Task: Search one way flight ticket for 4 adults, 1 infant in seat and 1 infant on lap in premium economy from San Luis Obispo: San Luis Obispo County Regional Airport (mcchesney Field) to Sheridan: Sheridan County Airport on 8-6-2023. Choice of flights is Frontier. Number of bags: 3 checked bags. Price is upto 107000. Outbound departure time preference is 8:45.
Action: Mouse moved to (293, 378)
Screenshot: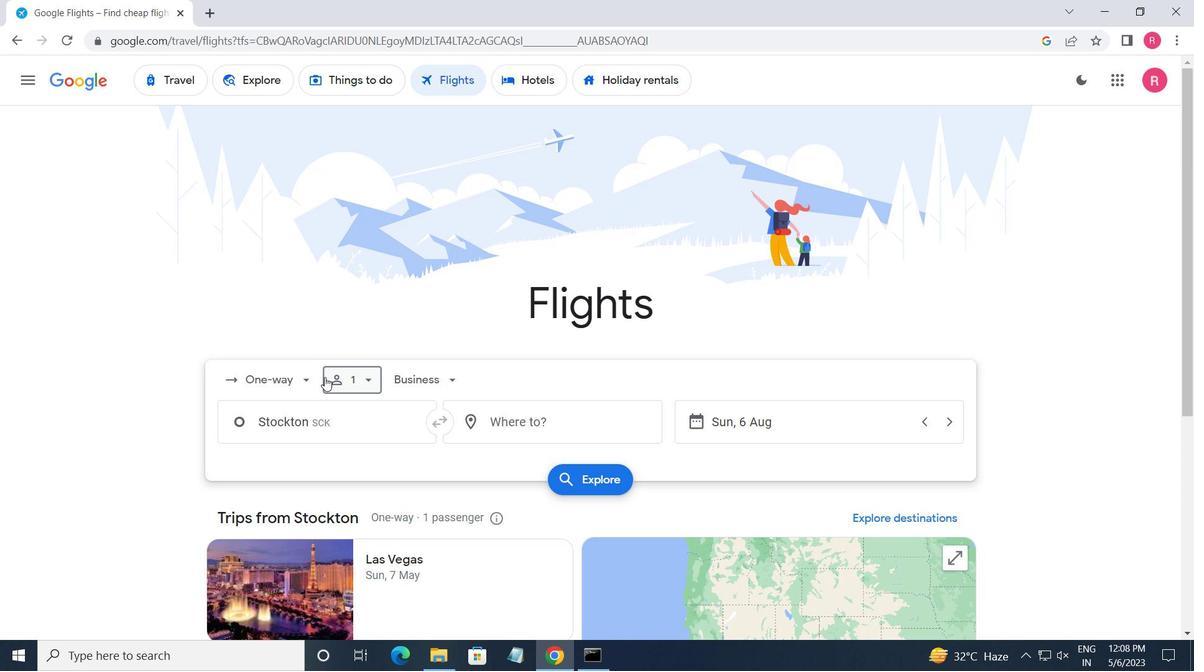 
Action: Mouse pressed left at (293, 378)
Screenshot: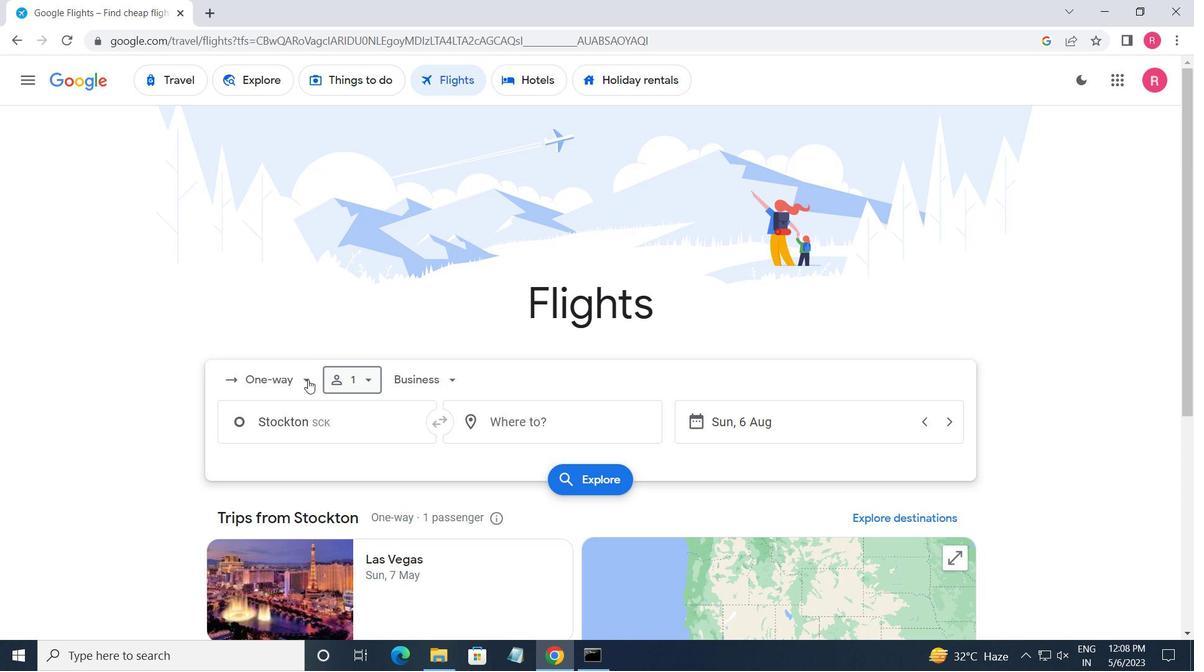 
Action: Mouse moved to (290, 449)
Screenshot: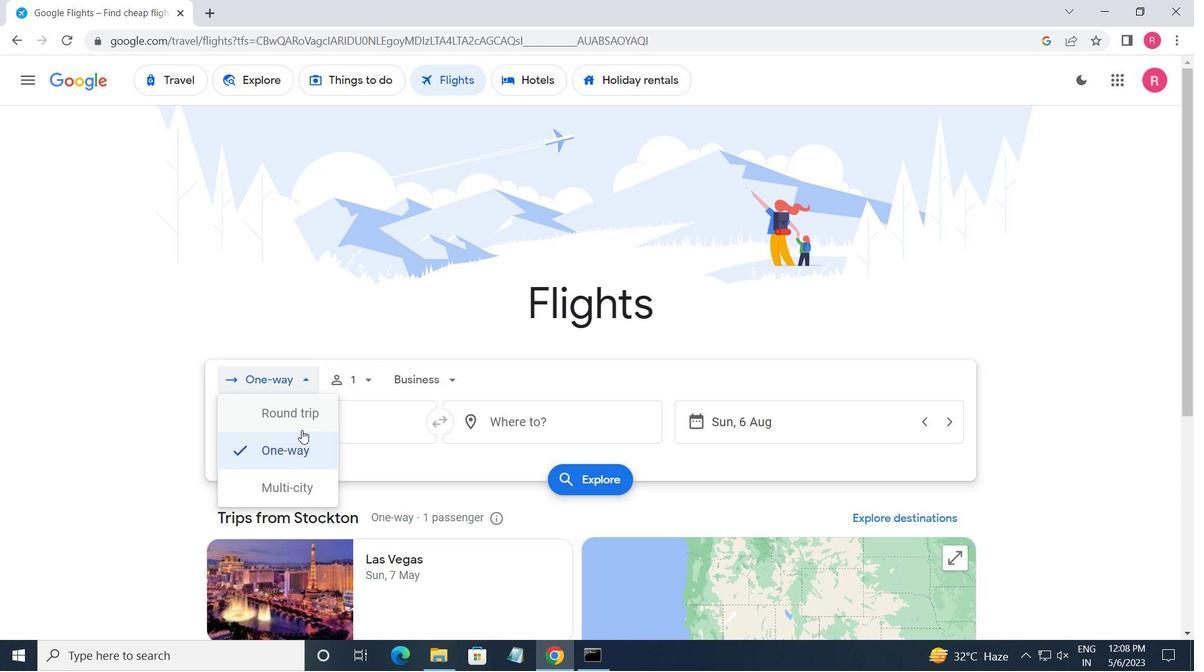 
Action: Mouse pressed left at (290, 449)
Screenshot: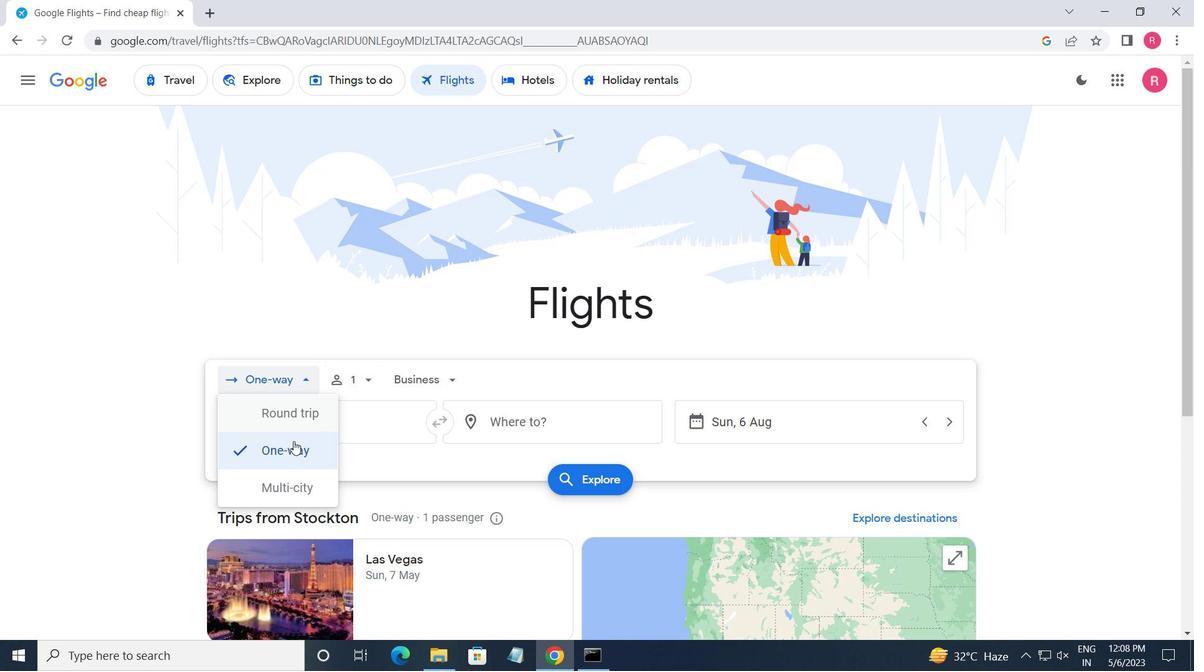 
Action: Mouse moved to (352, 368)
Screenshot: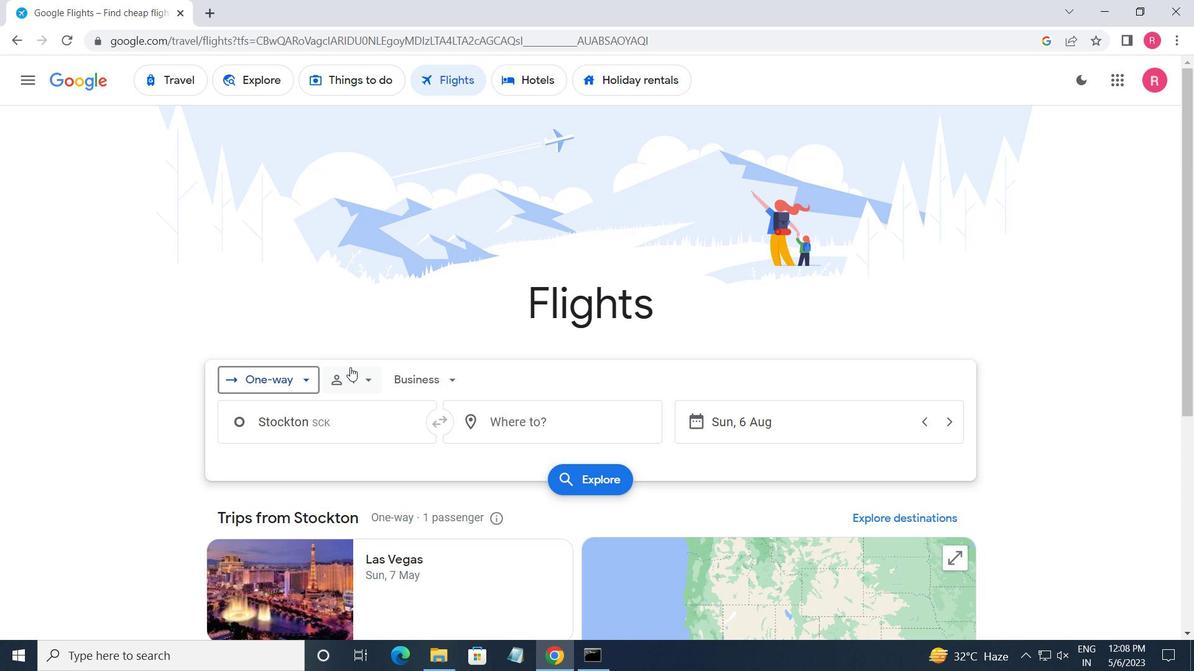 
Action: Mouse pressed left at (352, 368)
Screenshot: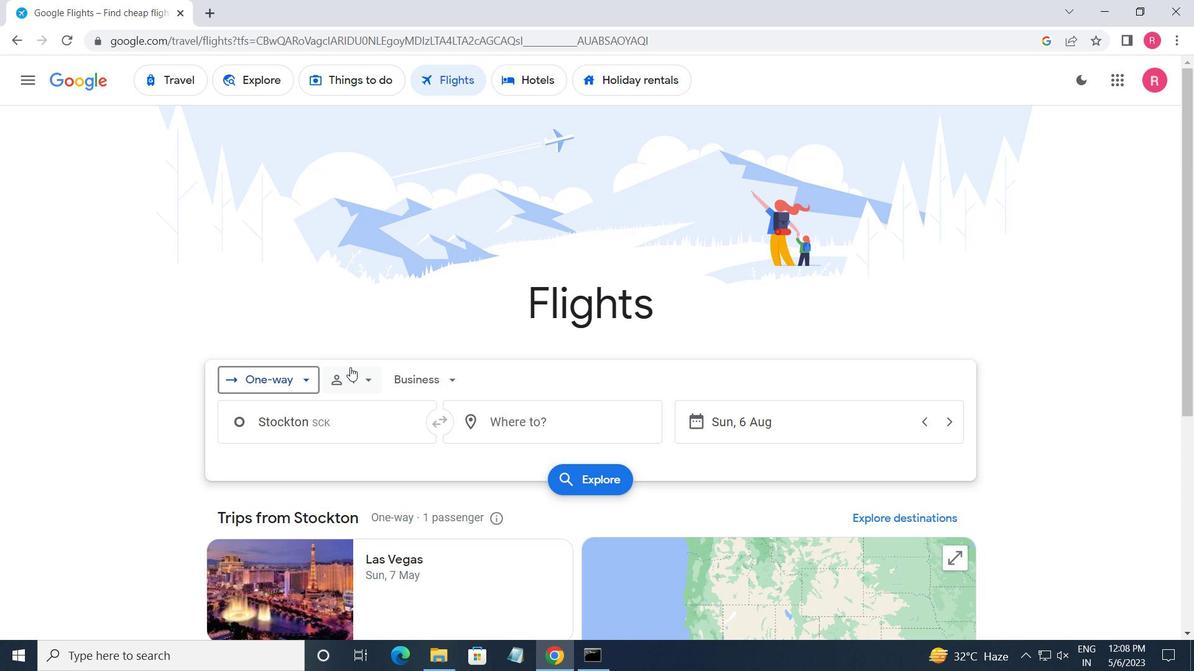 
Action: Mouse moved to (482, 421)
Screenshot: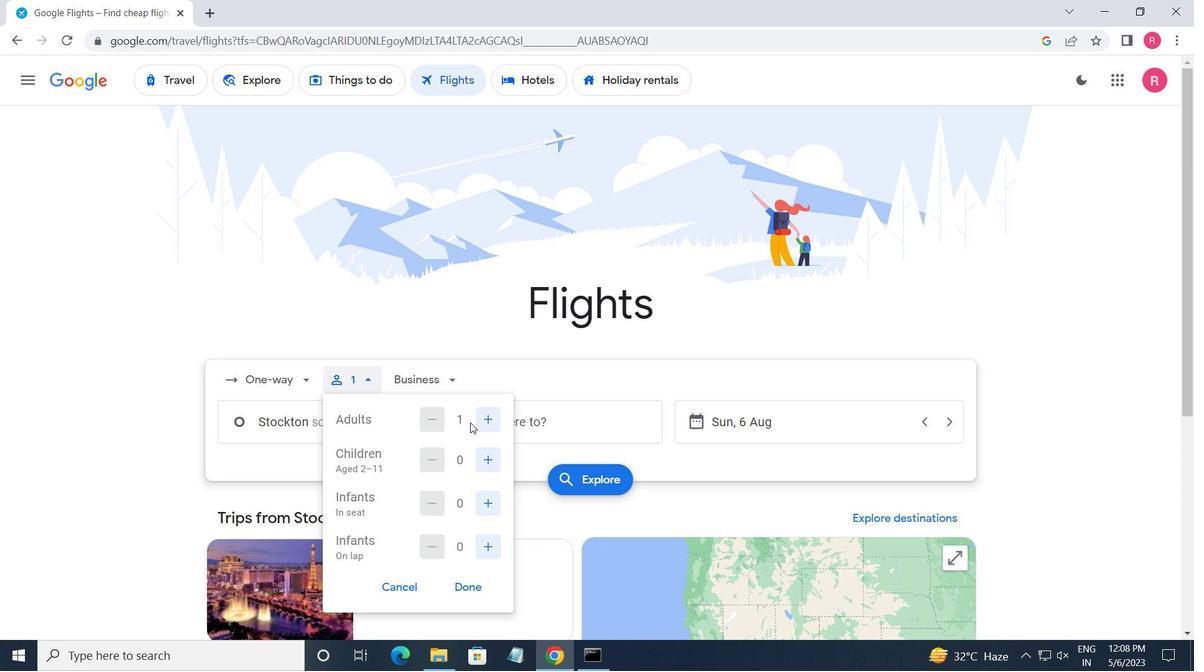 
Action: Mouse pressed left at (482, 421)
Screenshot: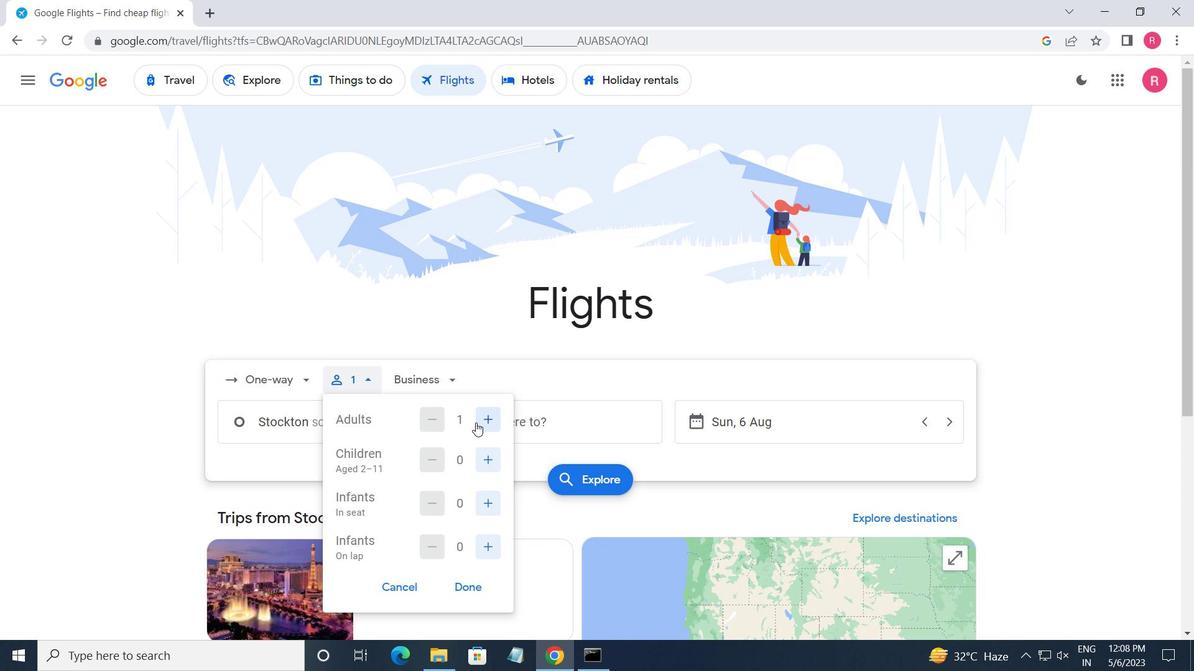 
Action: Mouse pressed left at (482, 421)
Screenshot: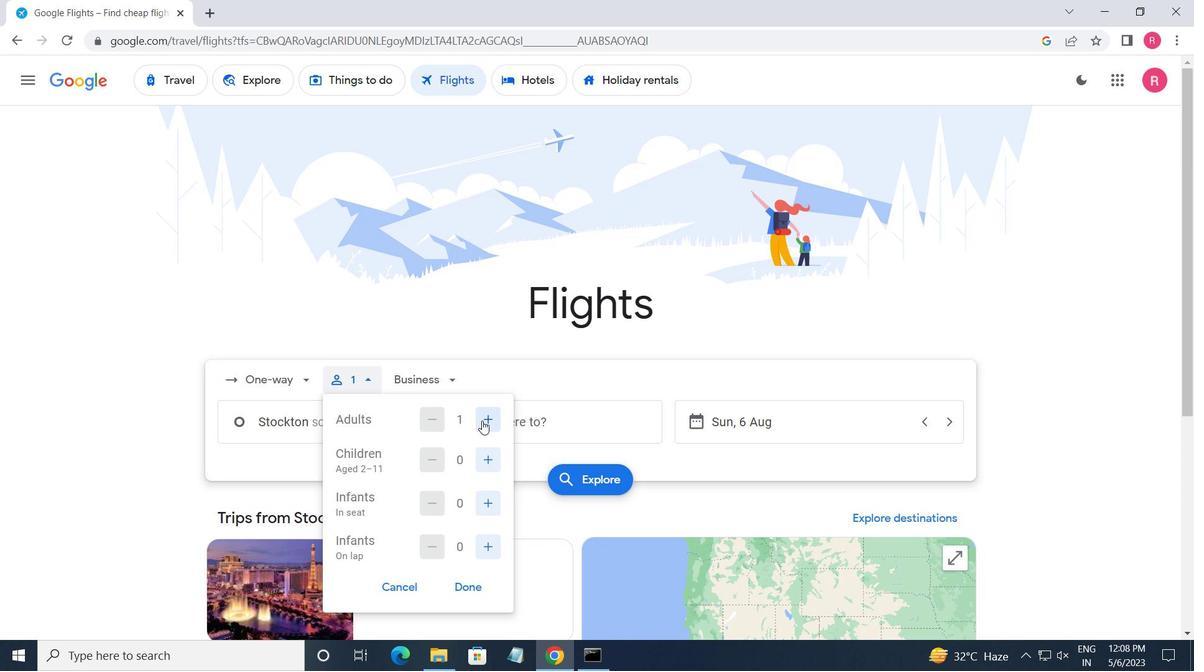 
Action: Mouse pressed left at (482, 421)
Screenshot: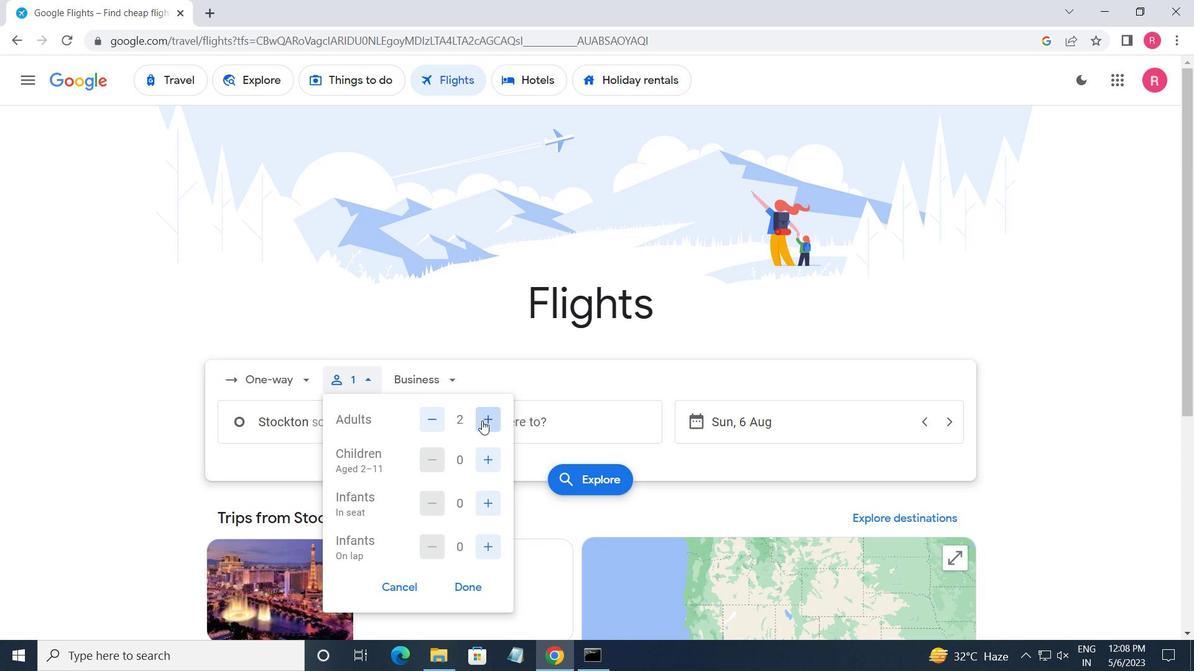 
Action: Mouse moved to (484, 470)
Screenshot: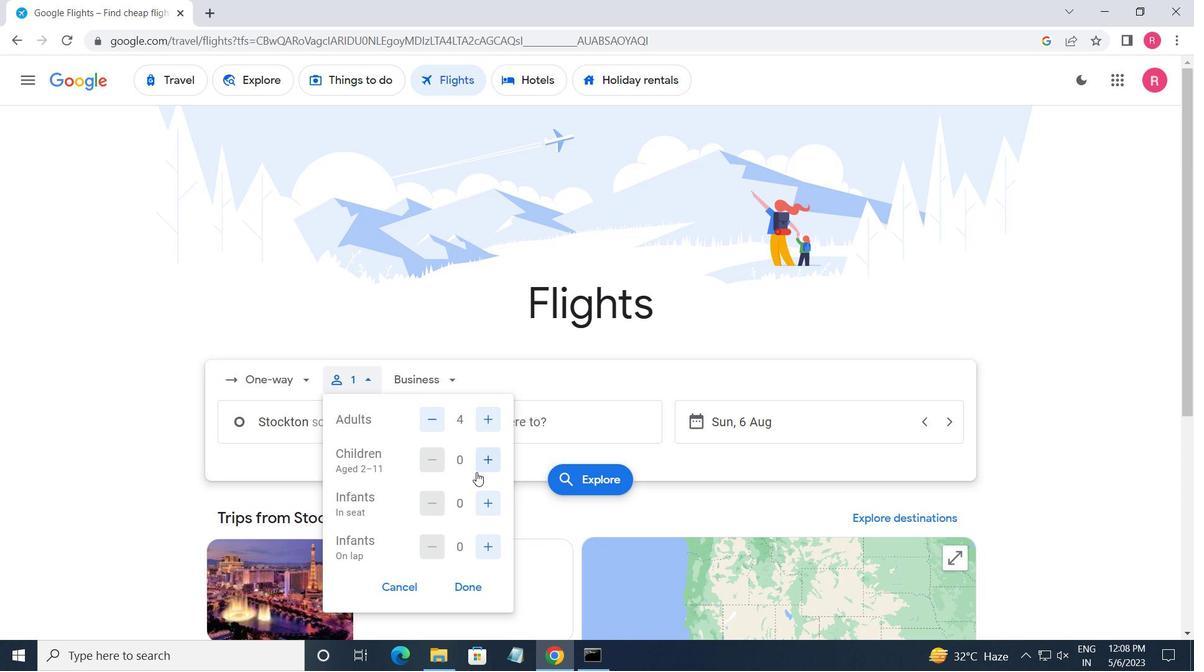 
Action: Mouse pressed left at (484, 470)
Screenshot: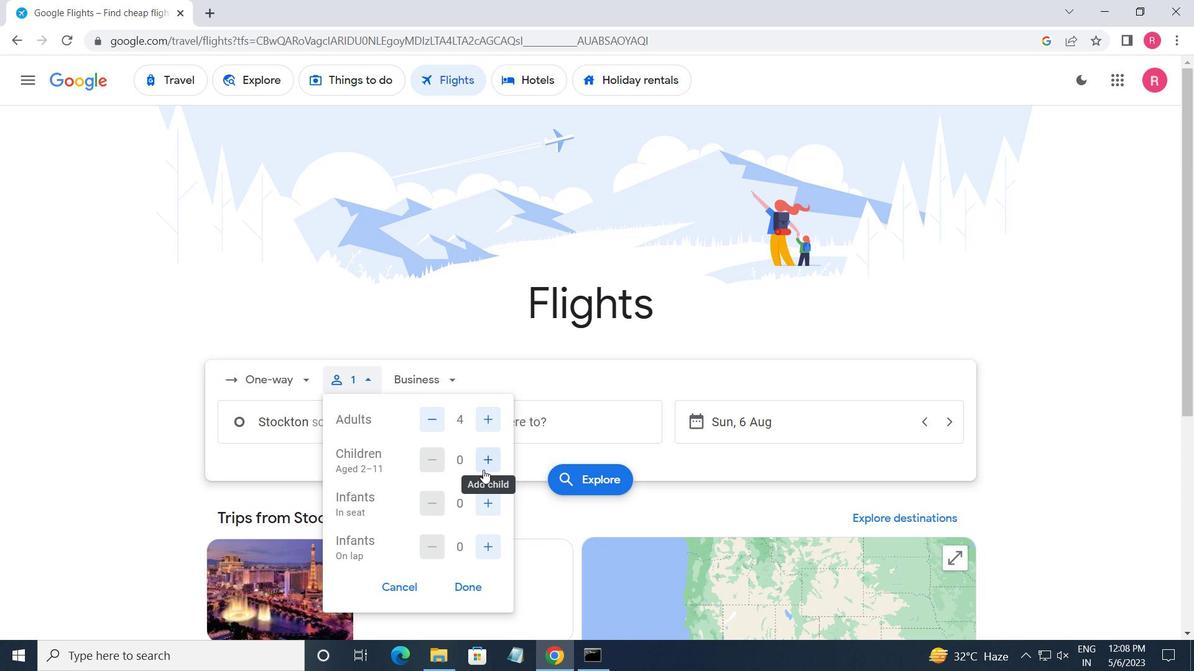 
Action: Mouse moved to (481, 508)
Screenshot: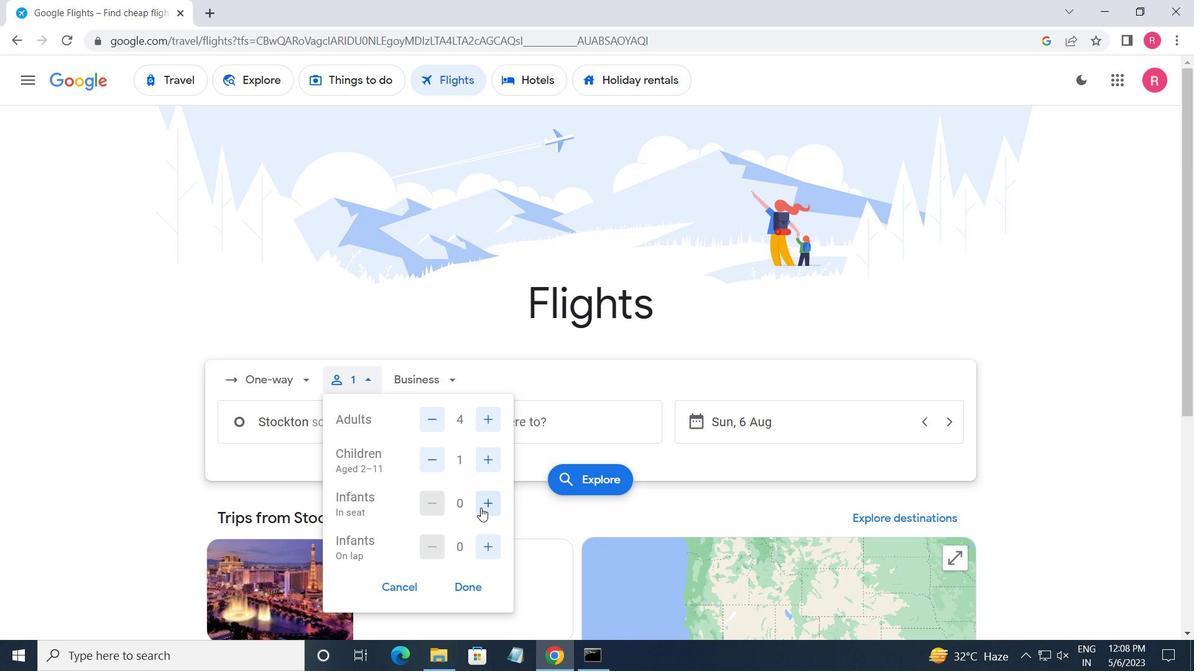 
Action: Mouse pressed left at (481, 508)
Screenshot: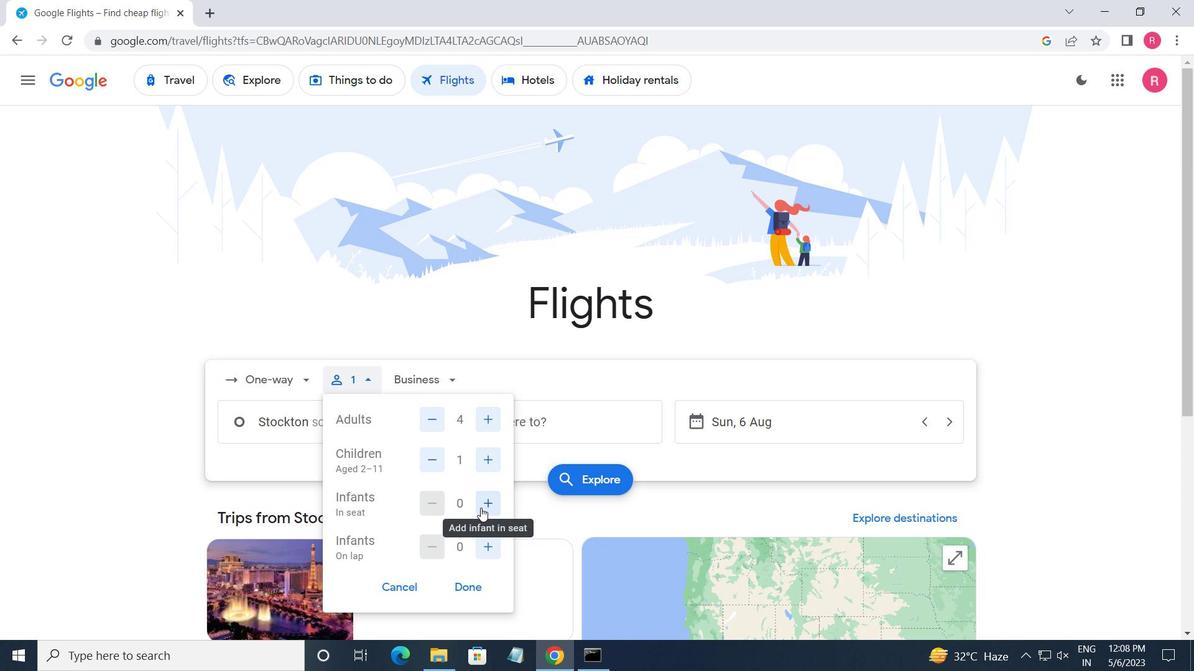 
Action: Mouse moved to (469, 588)
Screenshot: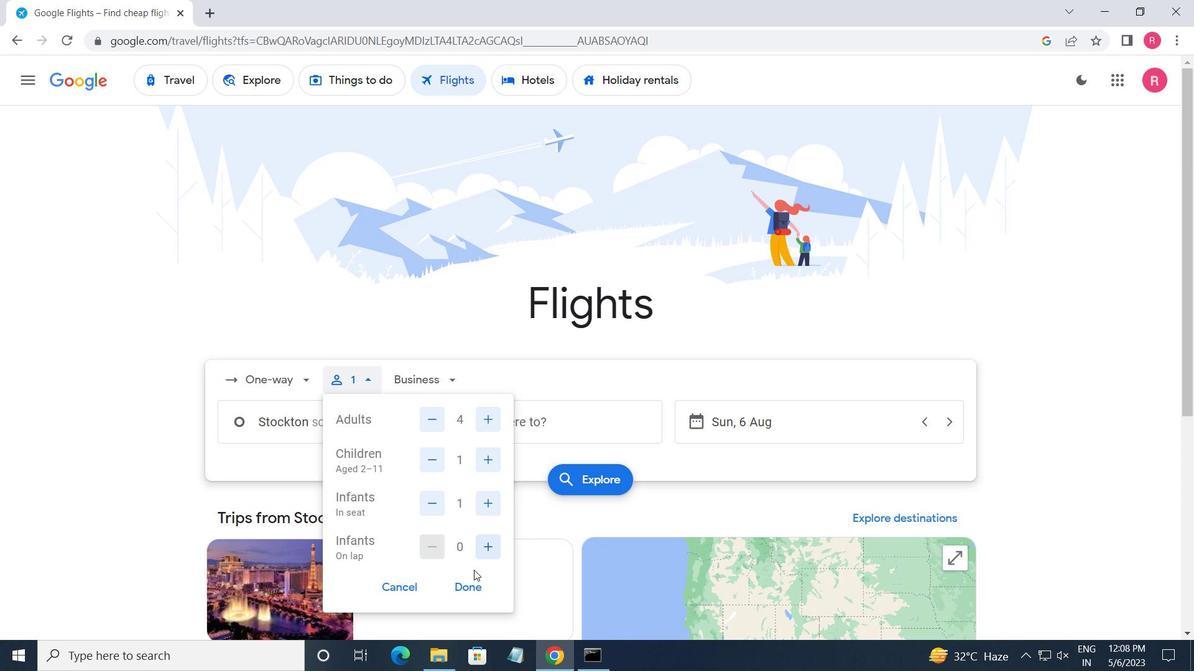 
Action: Mouse pressed left at (469, 588)
Screenshot: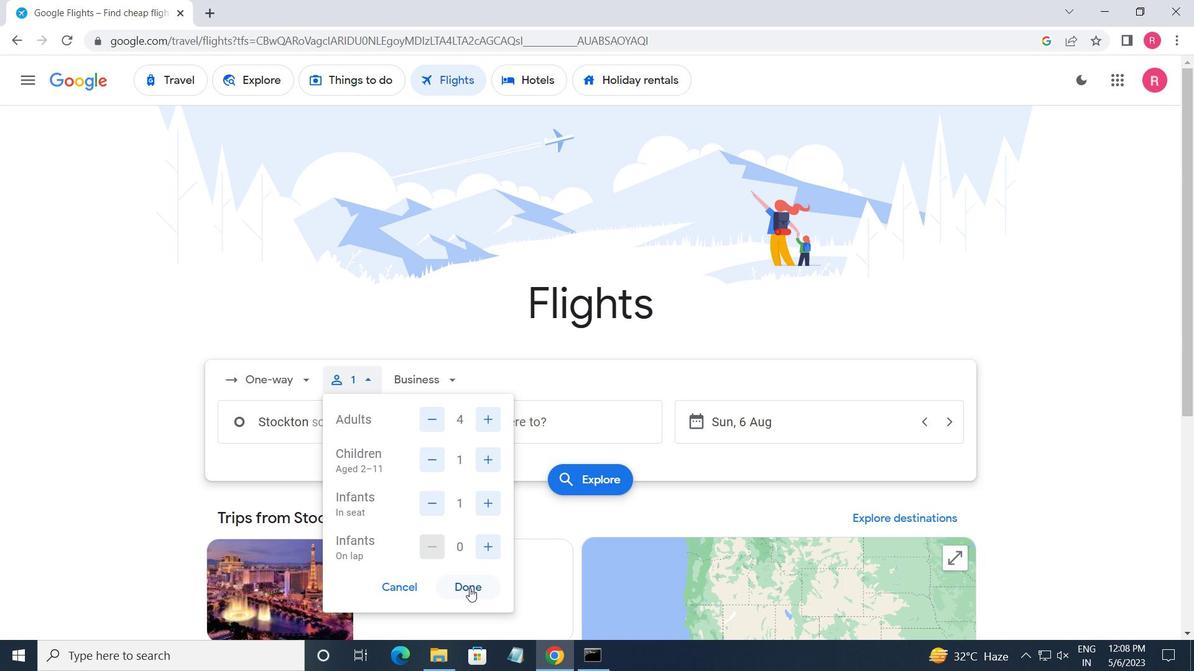 
Action: Mouse moved to (418, 375)
Screenshot: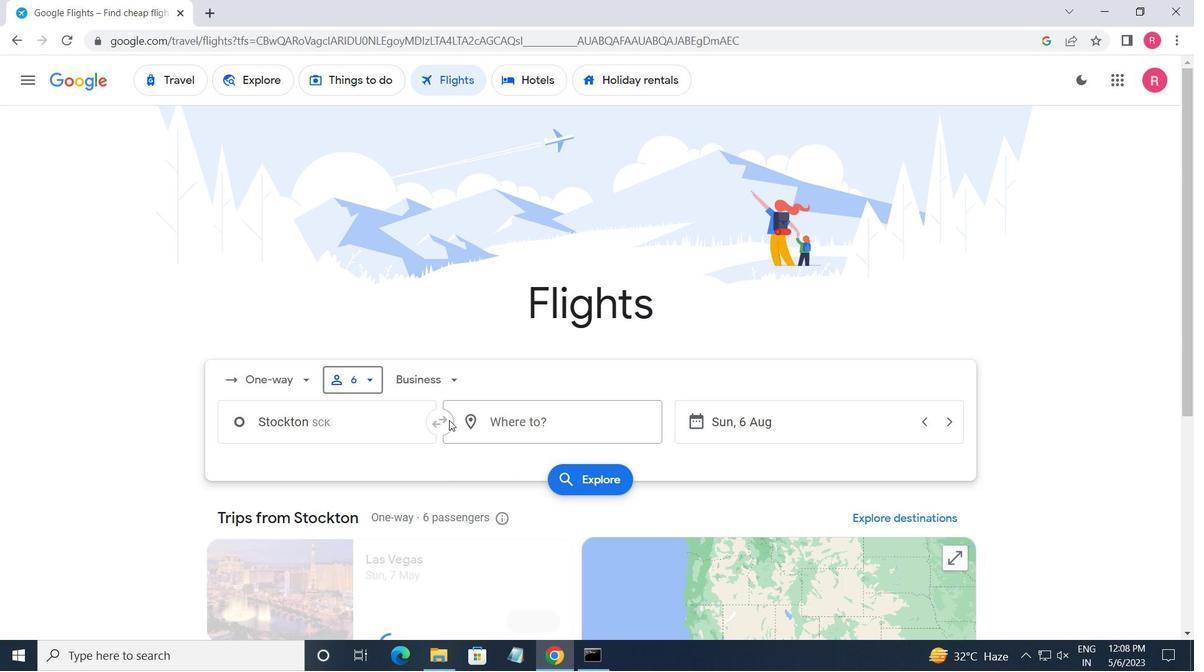 
Action: Mouse pressed left at (418, 375)
Screenshot: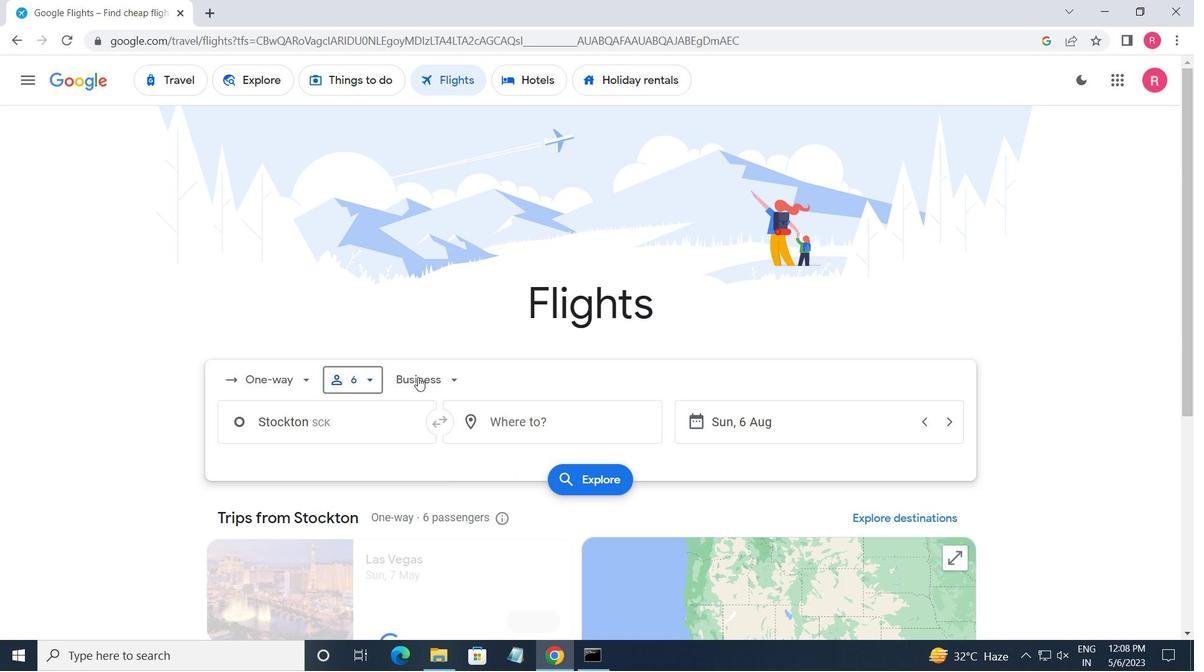 
Action: Mouse moved to (459, 460)
Screenshot: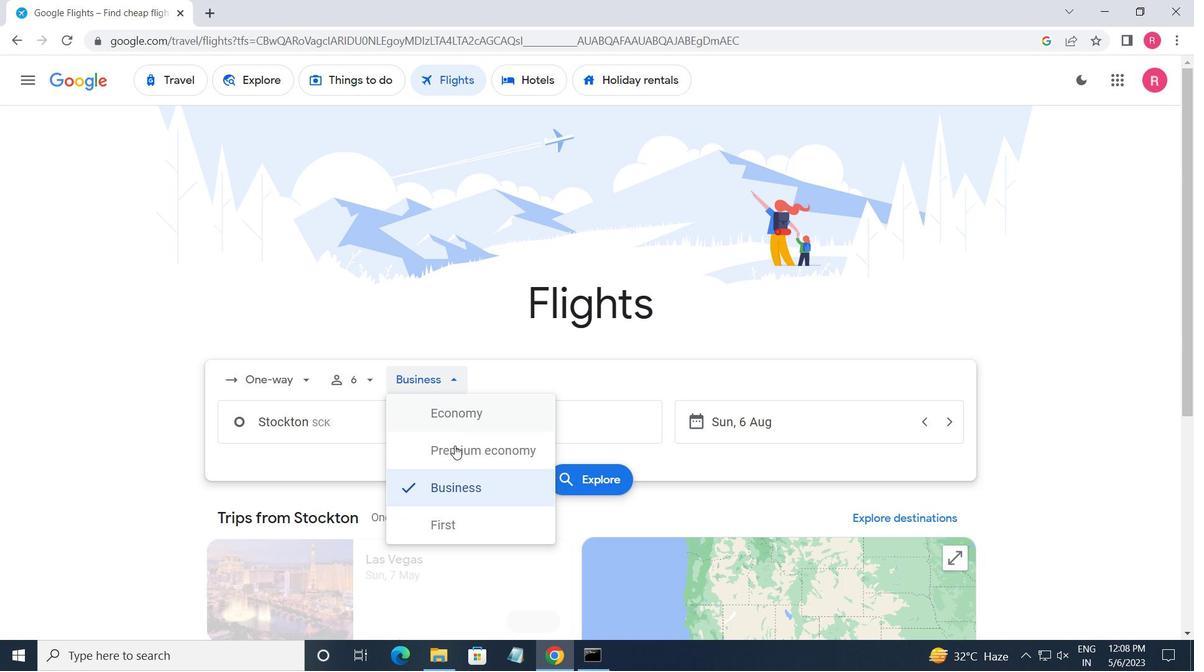 
Action: Mouse pressed left at (459, 460)
Screenshot: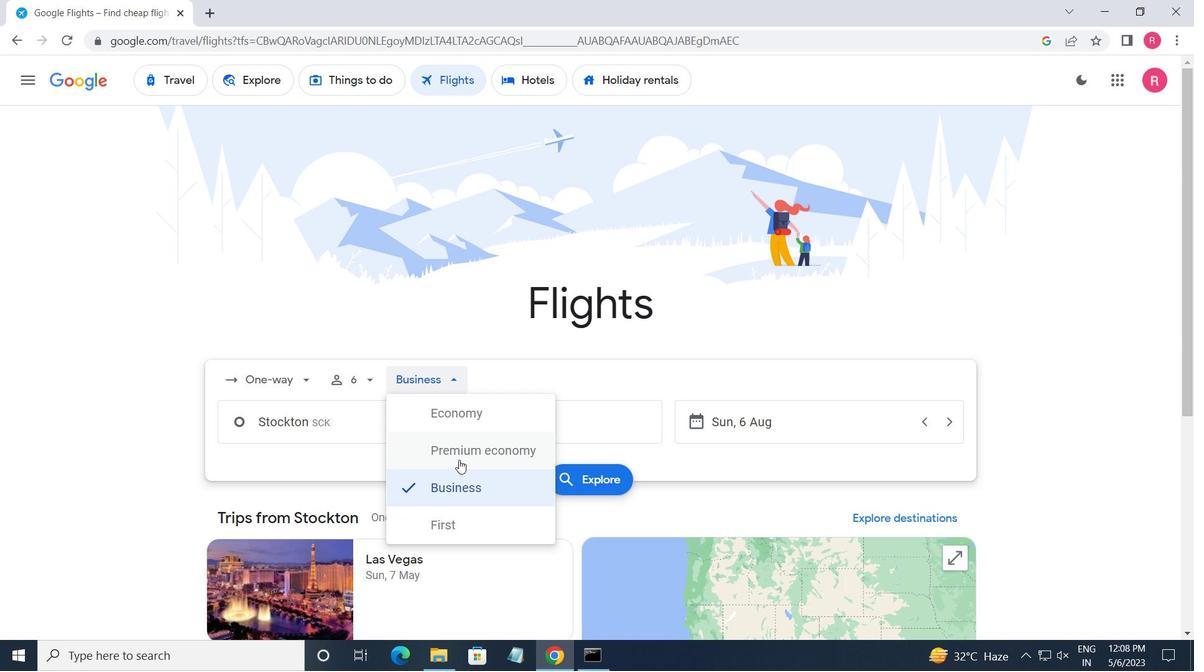 
Action: Mouse moved to (350, 421)
Screenshot: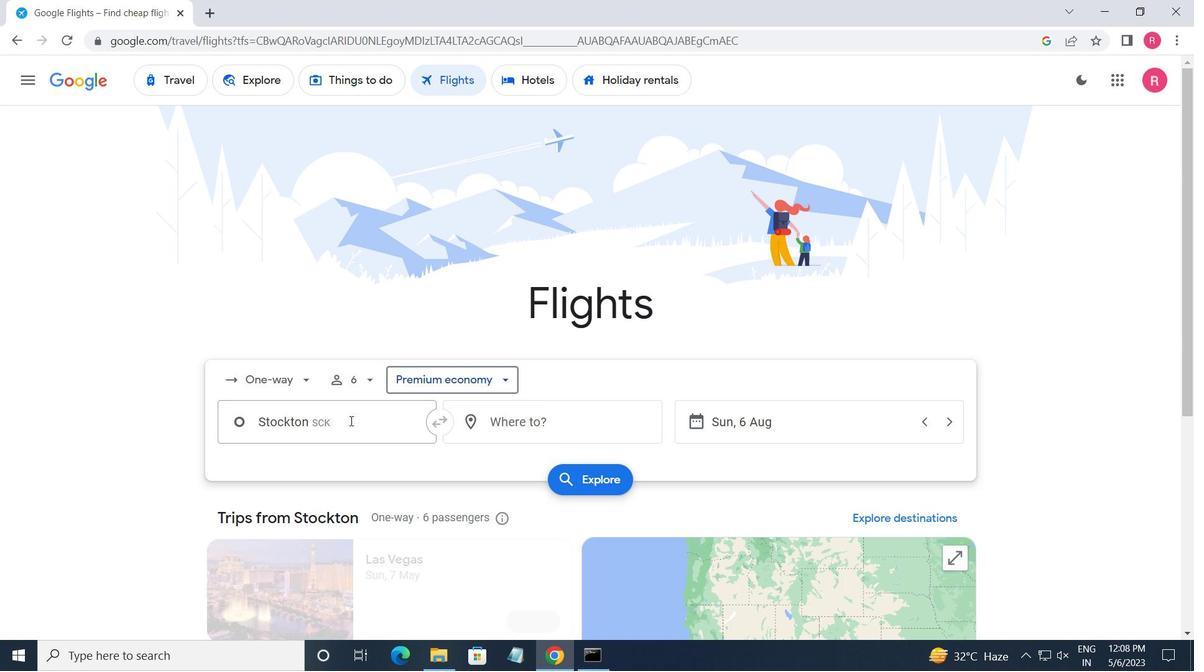
Action: Mouse pressed left at (350, 421)
Screenshot: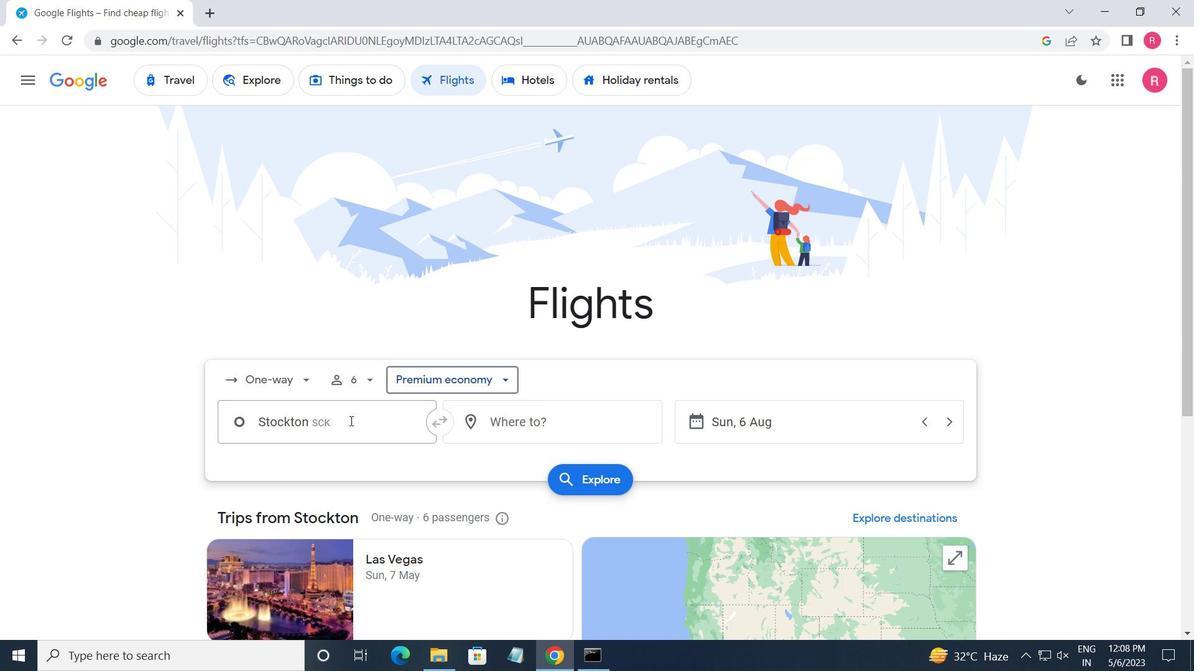 
Action: Key pressed <Key.shift>SAN<Key.space><Key.backspace><Key.backspace><Key.backspace><Key.backspace><Key.backspace><Key.caps_lock><Key.shift>SAN<Key.space><Key.shift_r>LUIS
Screenshot: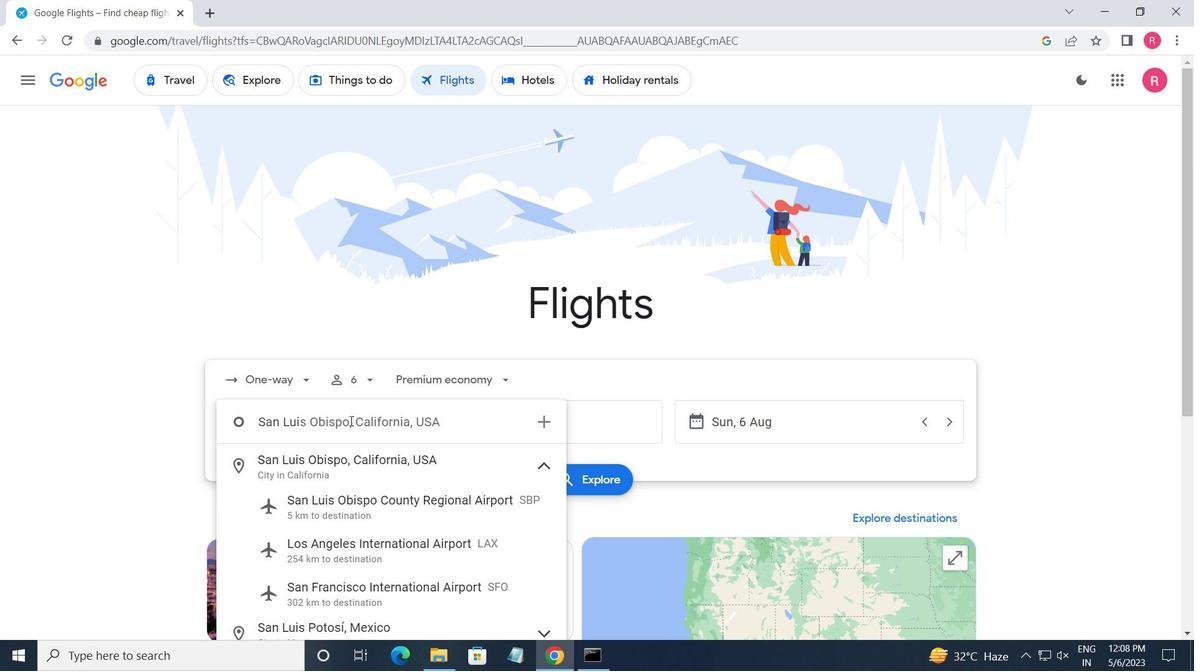 
Action: Mouse moved to (392, 500)
Screenshot: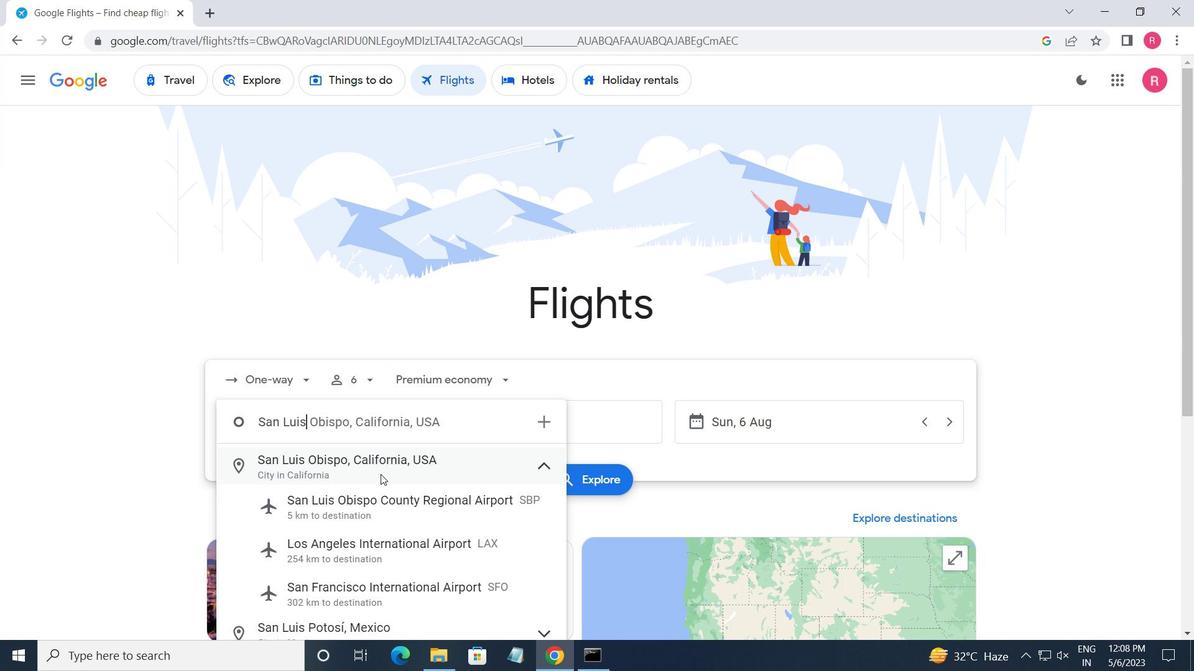 
Action: Mouse pressed left at (392, 500)
Screenshot: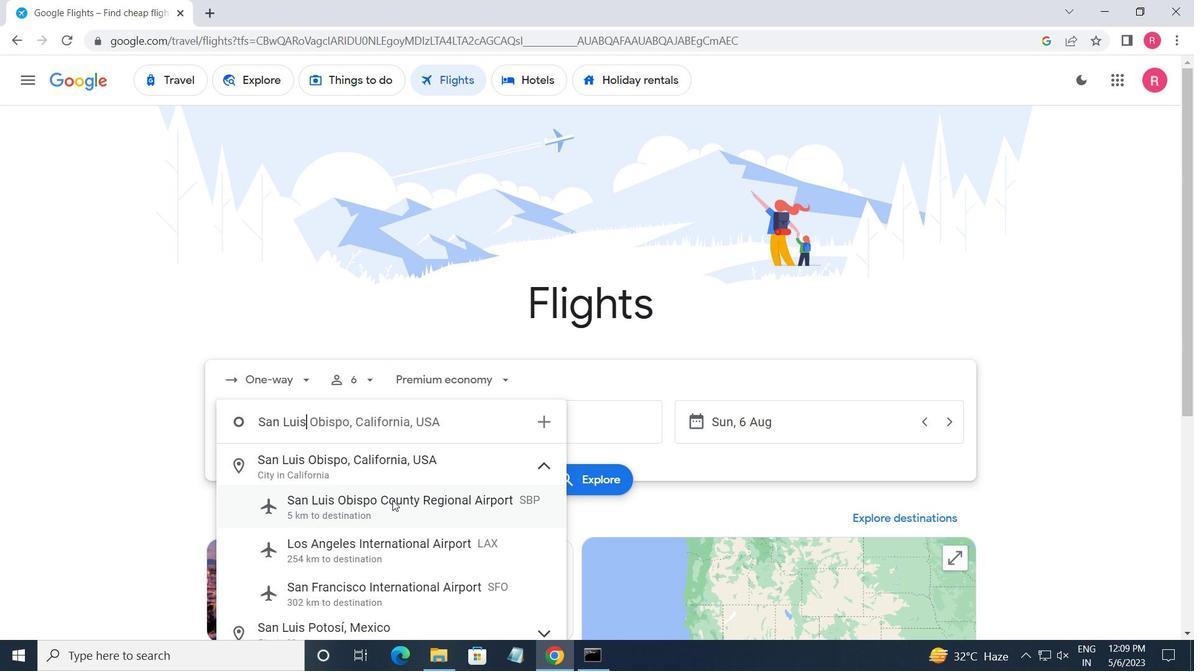 
Action: Mouse moved to (551, 428)
Screenshot: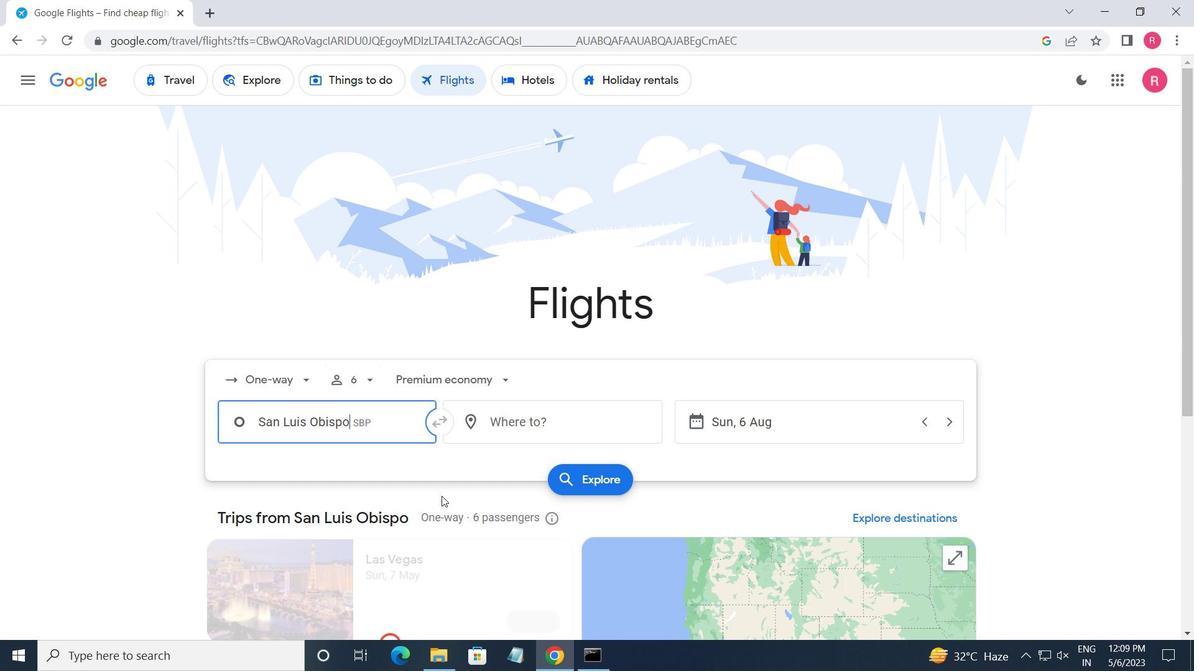 
Action: Mouse pressed left at (551, 428)
Screenshot: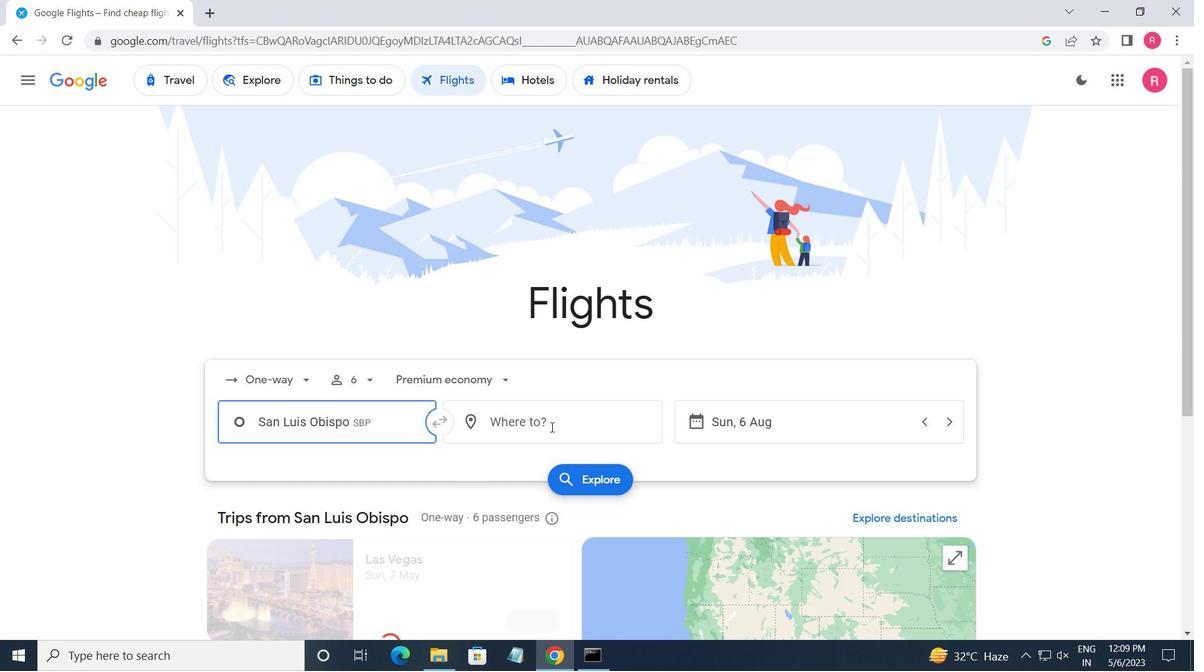 
Action: Key pressed <Key.shift>SHERIDAN
Screenshot: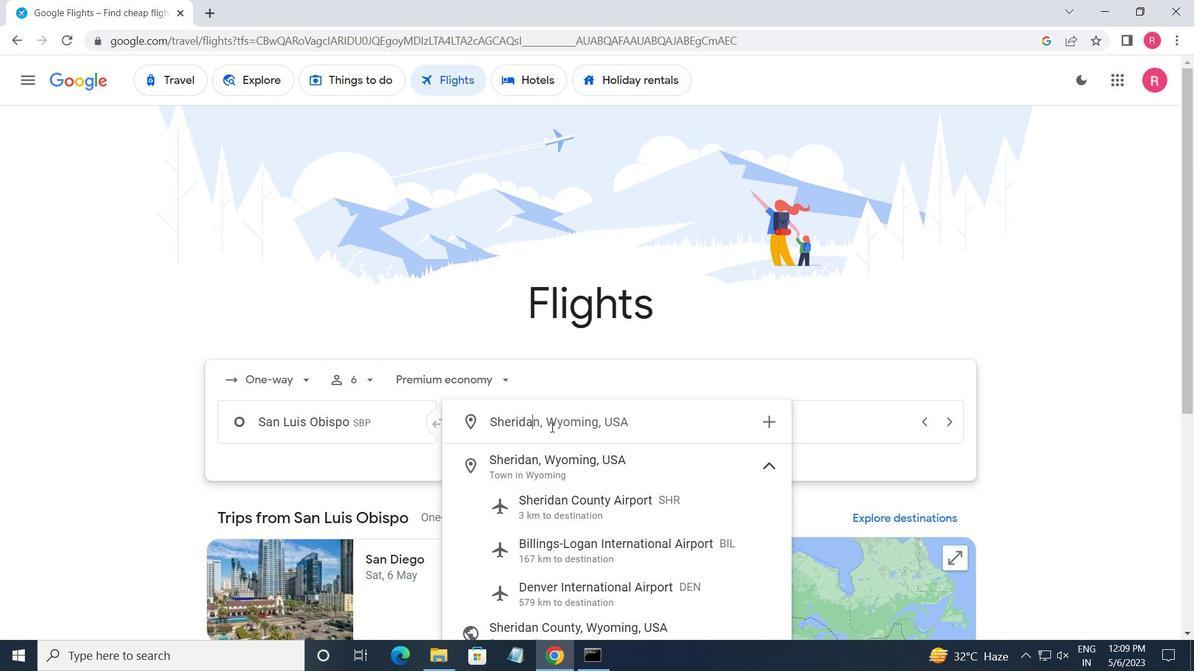 
Action: Mouse moved to (658, 512)
Screenshot: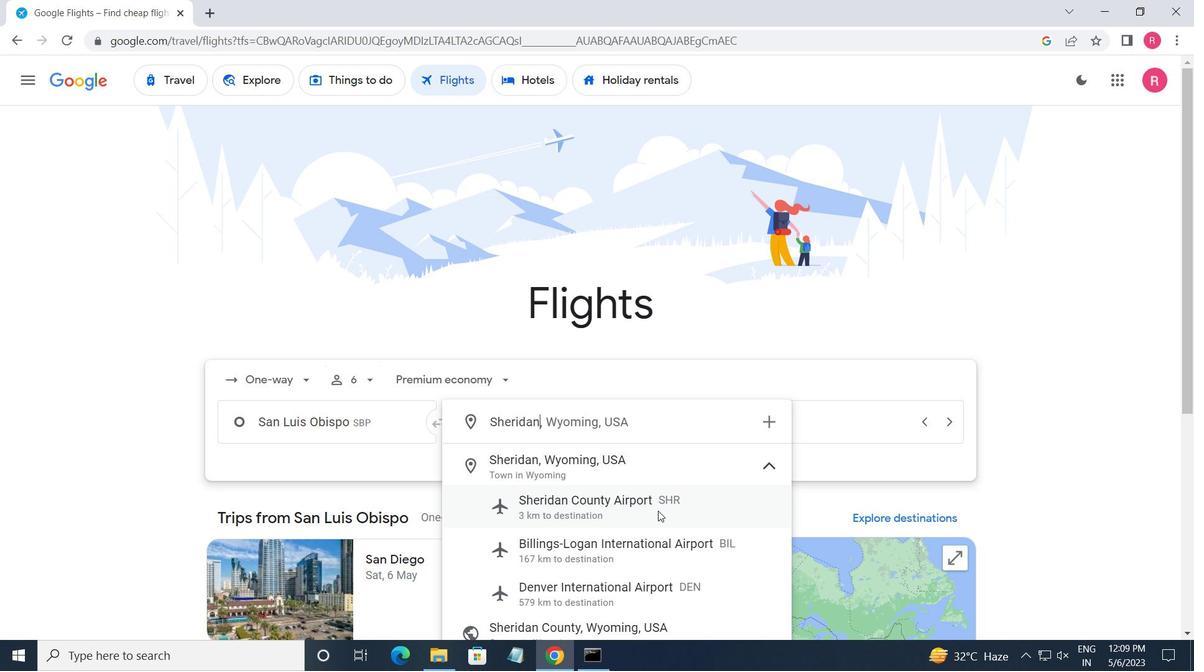 
Action: Mouse pressed left at (658, 512)
Screenshot: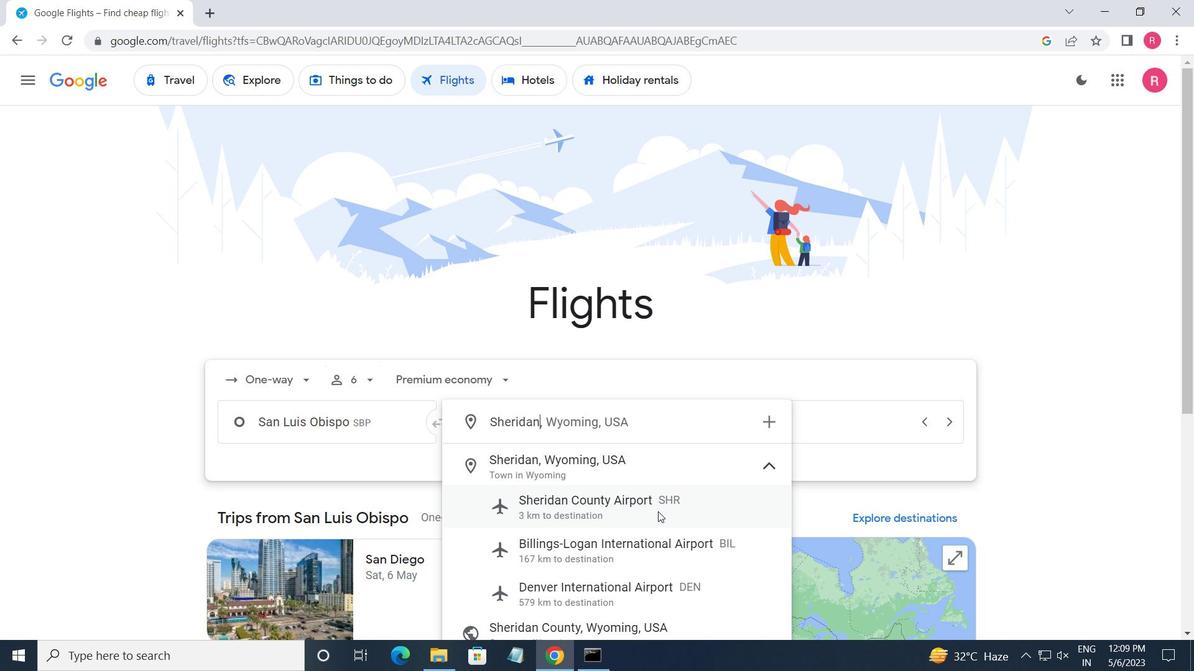 
Action: Mouse moved to (828, 444)
Screenshot: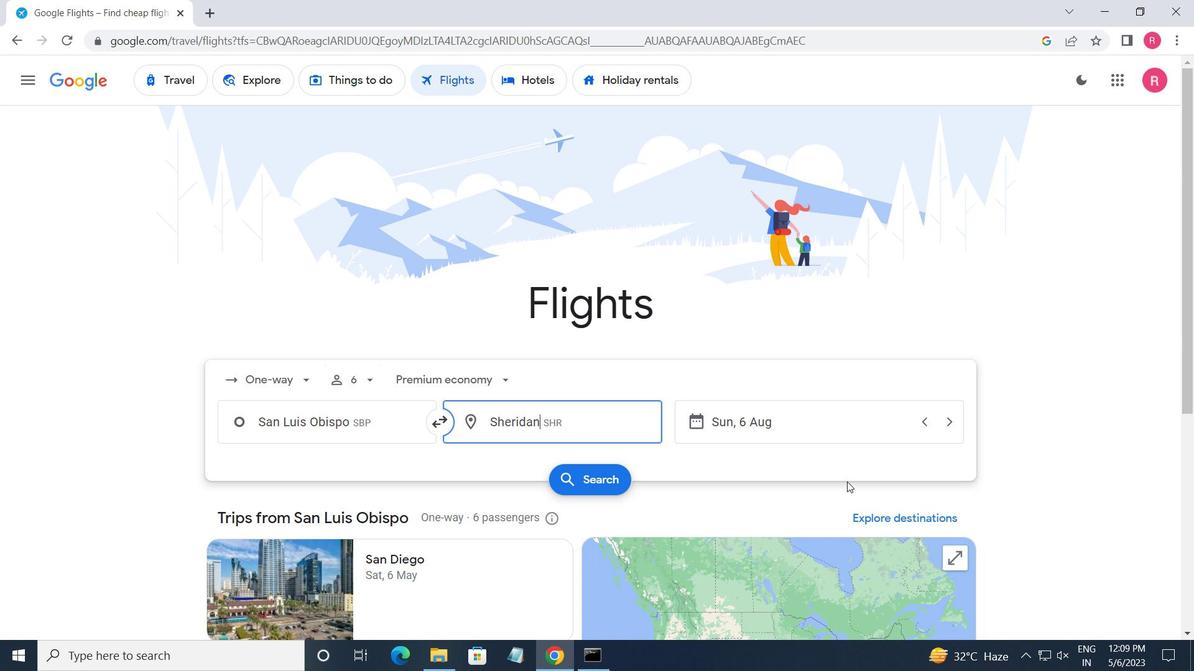 
Action: Mouse pressed left at (828, 444)
Screenshot: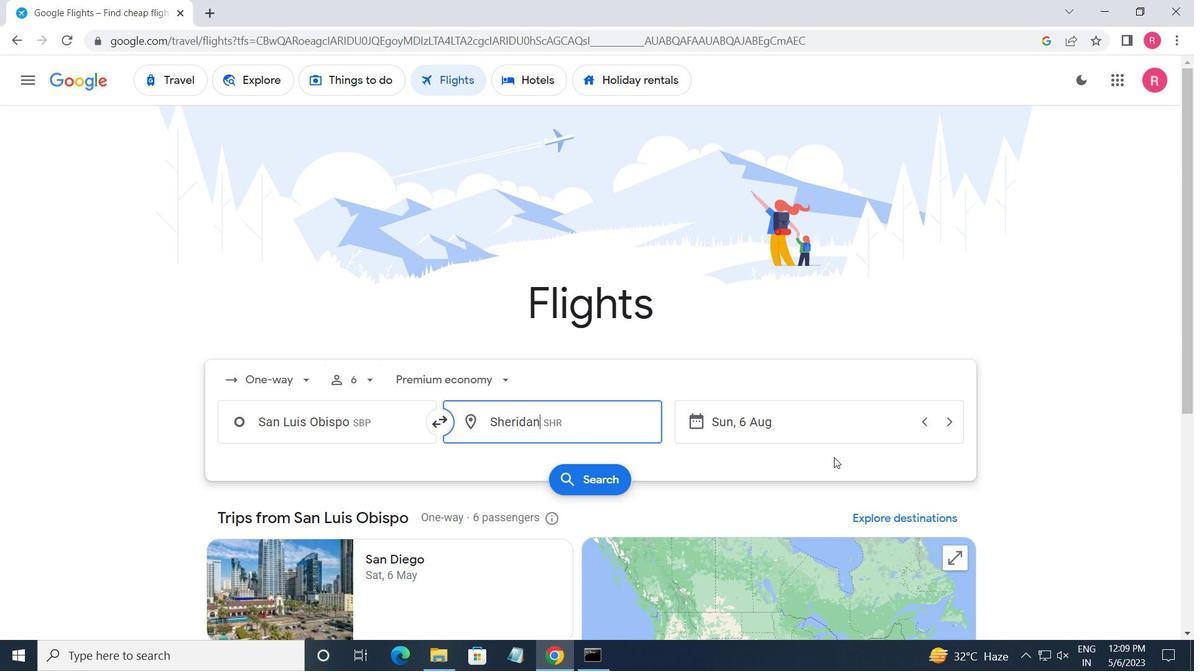 
Action: Mouse moved to (819, 434)
Screenshot: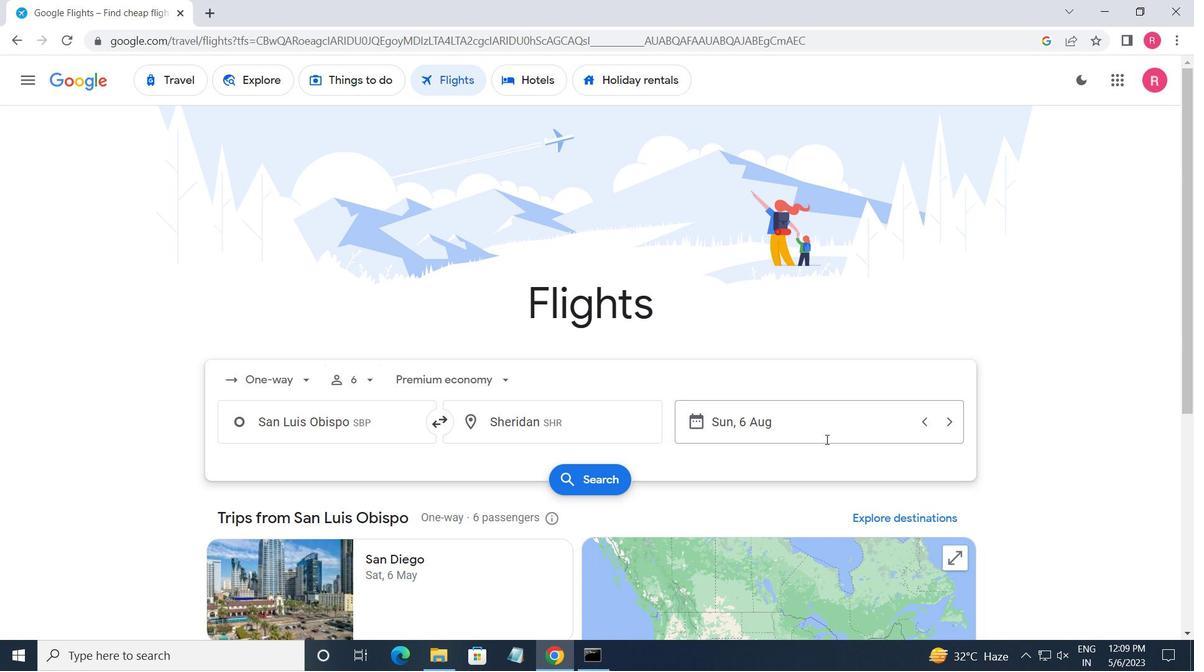 
Action: Mouse pressed left at (819, 434)
Screenshot: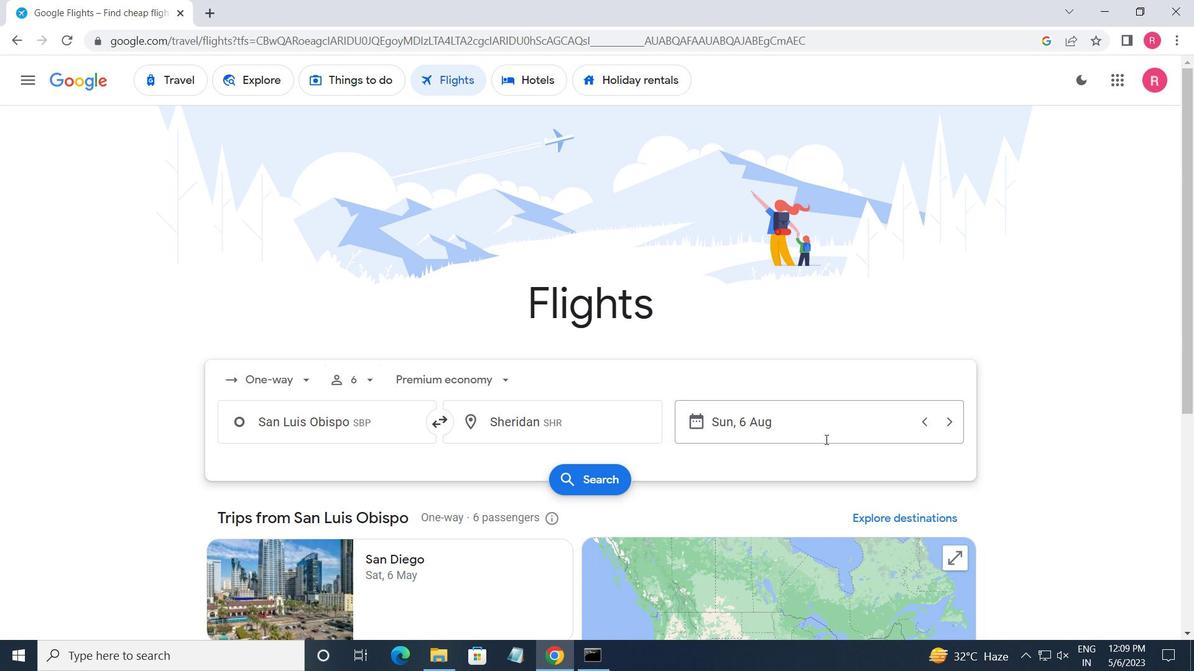 
Action: Mouse moved to (415, 399)
Screenshot: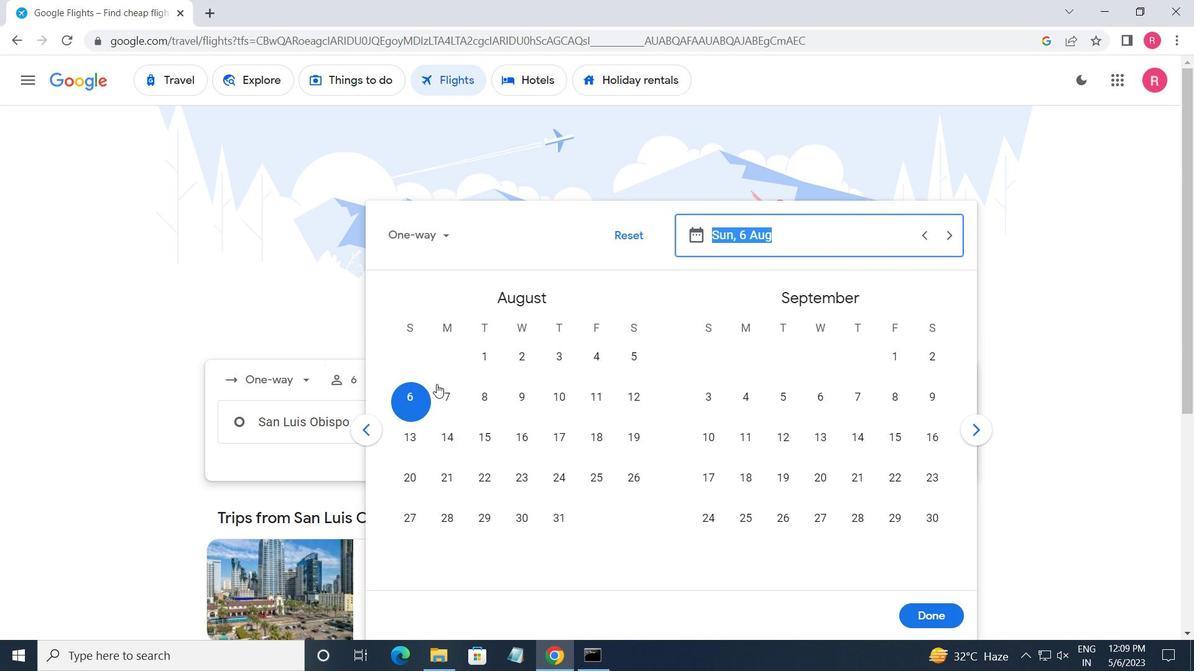 
Action: Mouse pressed left at (415, 399)
Screenshot: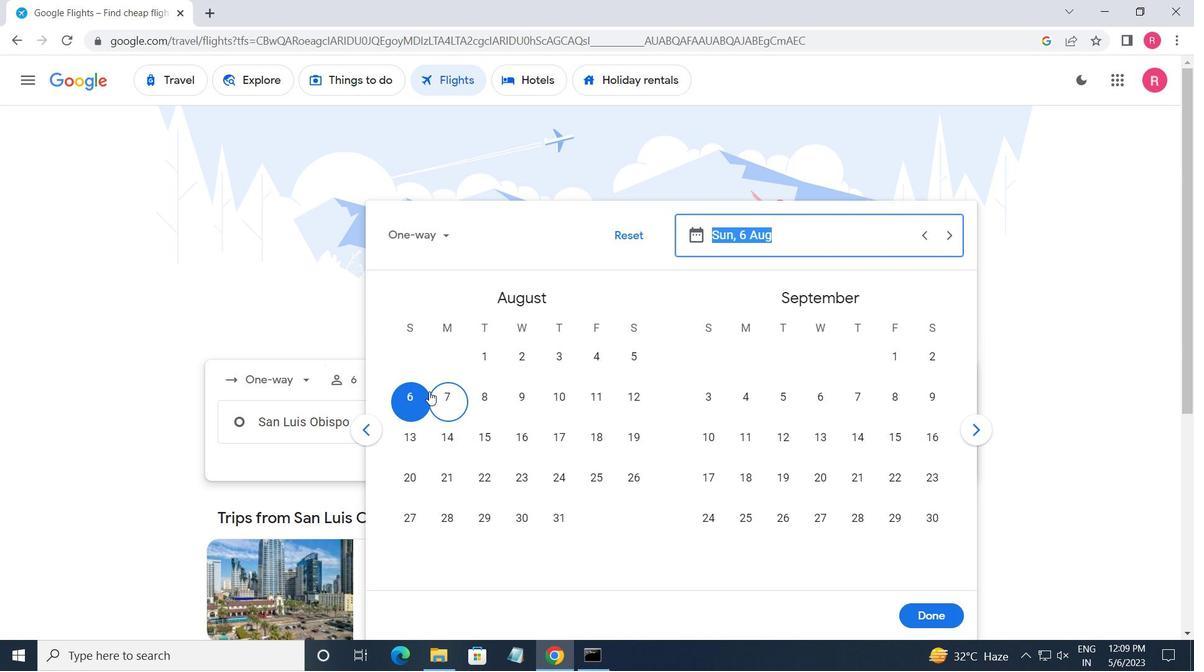 
Action: Mouse moved to (926, 622)
Screenshot: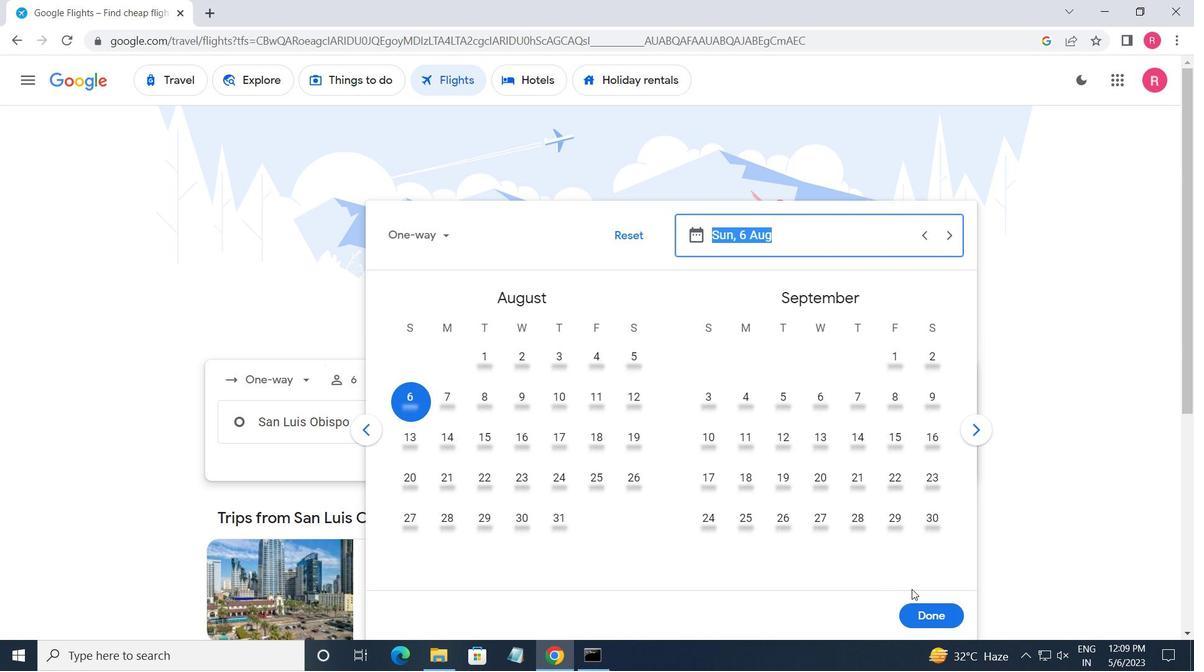 
Action: Mouse pressed left at (926, 622)
Screenshot: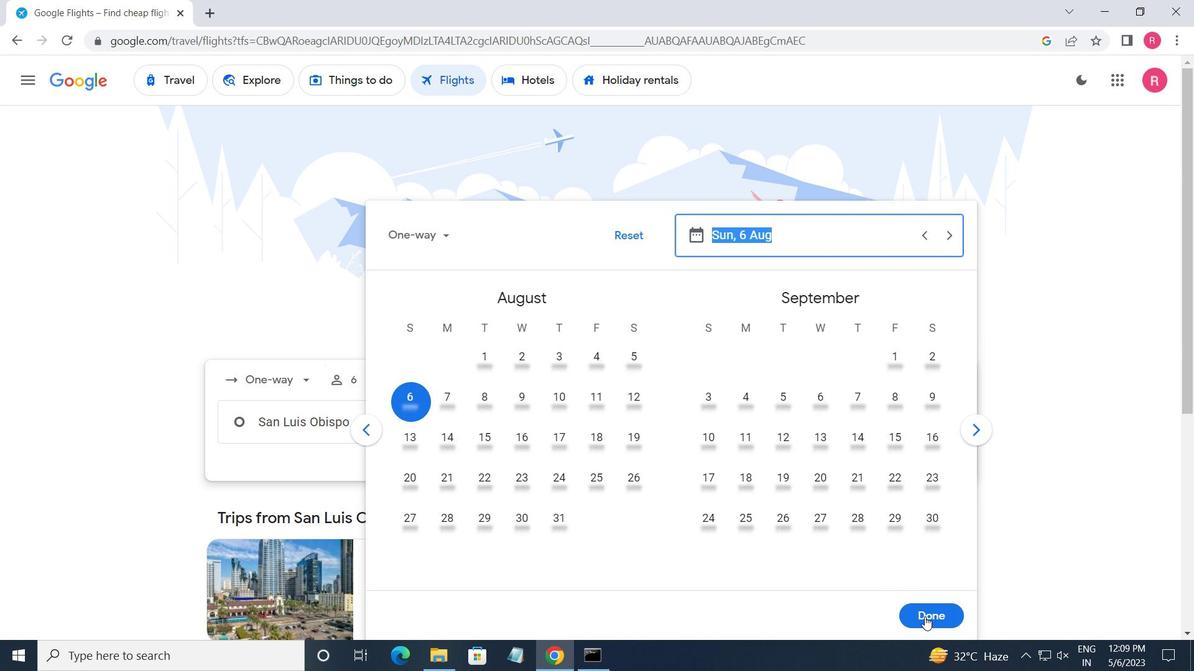 
Action: Mouse moved to (607, 487)
Screenshot: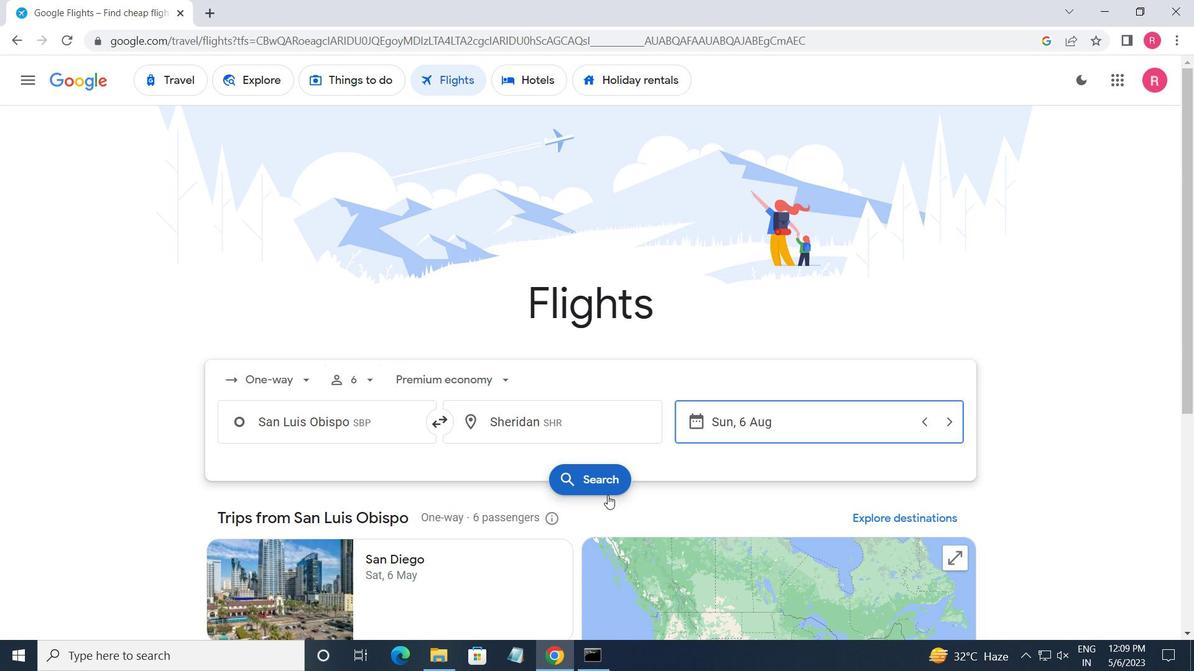 
Action: Mouse pressed left at (607, 487)
Screenshot: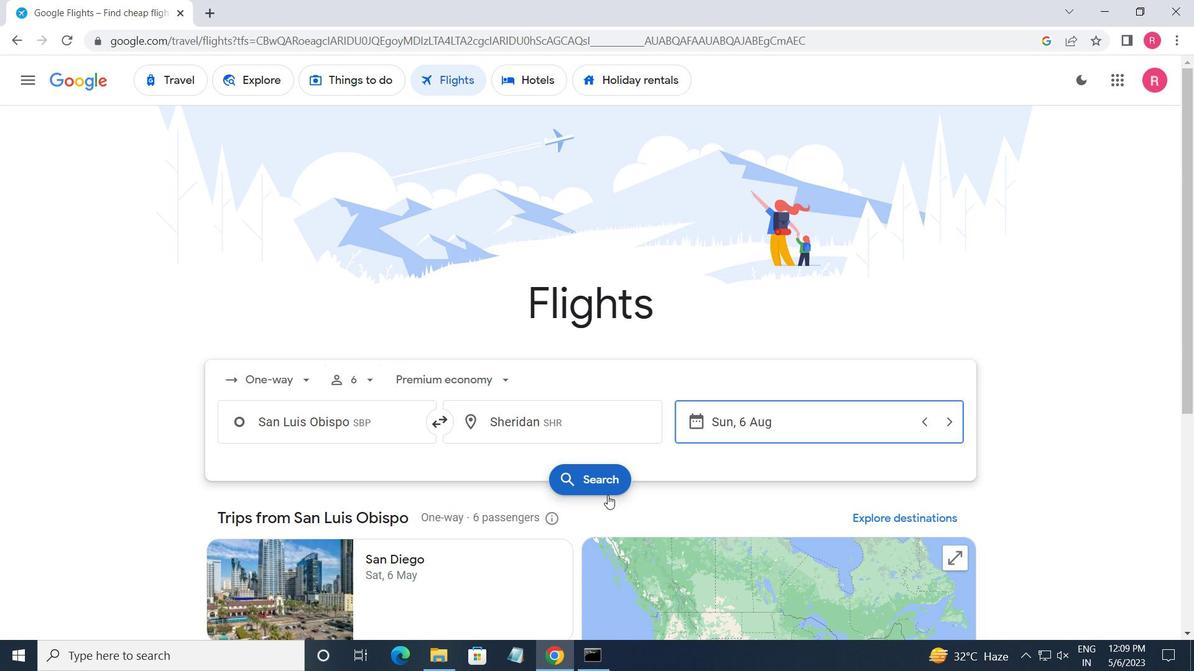 
Action: Mouse moved to (237, 217)
Screenshot: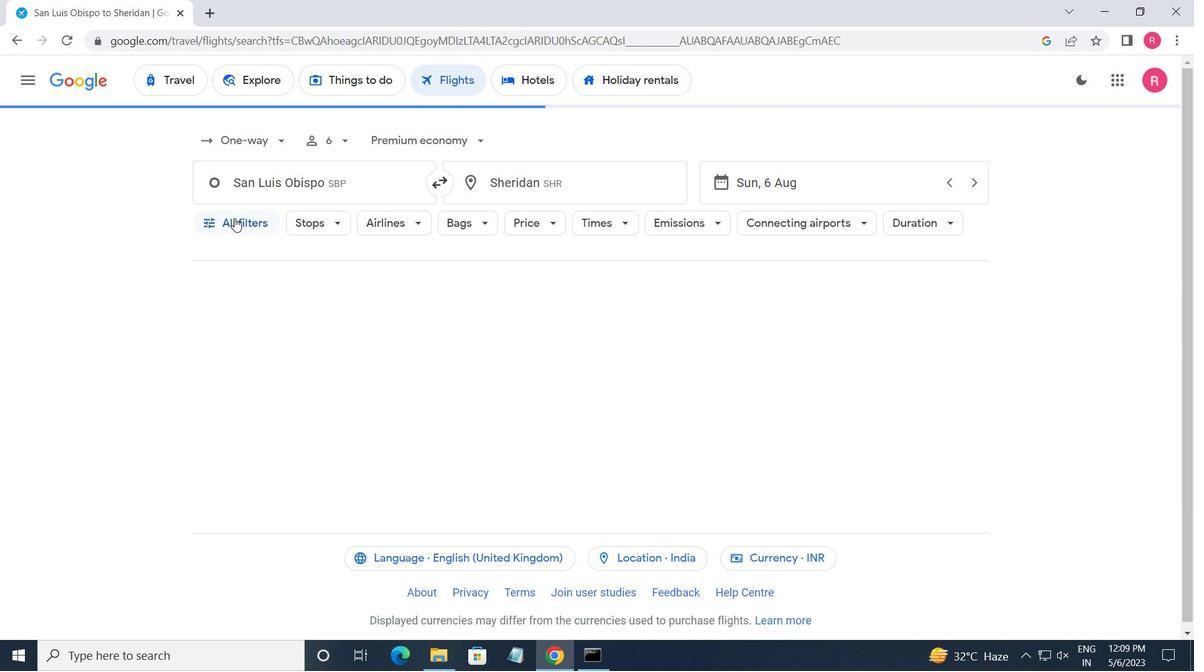 
Action: Mouse pressed left at (237, 217)
Screenshot: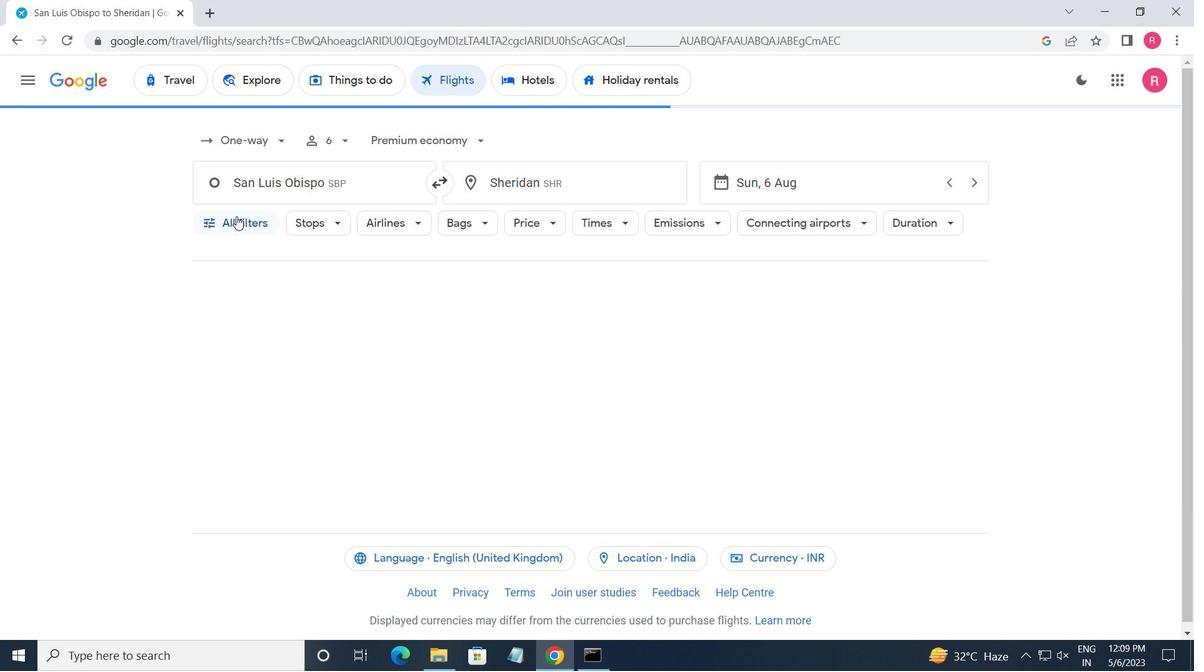 
Action: Mouse moved to (288, 353)
Screenshot: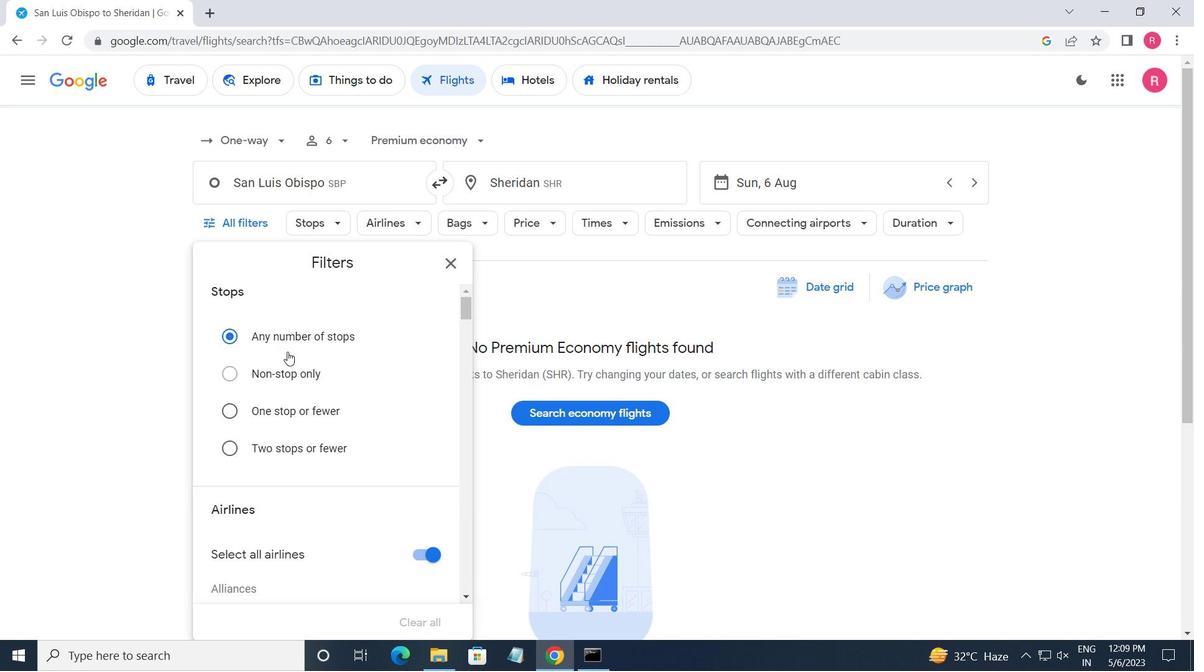 
Action: Mouse scrolled (288, 352) with delta (0, 0)
Screenshot: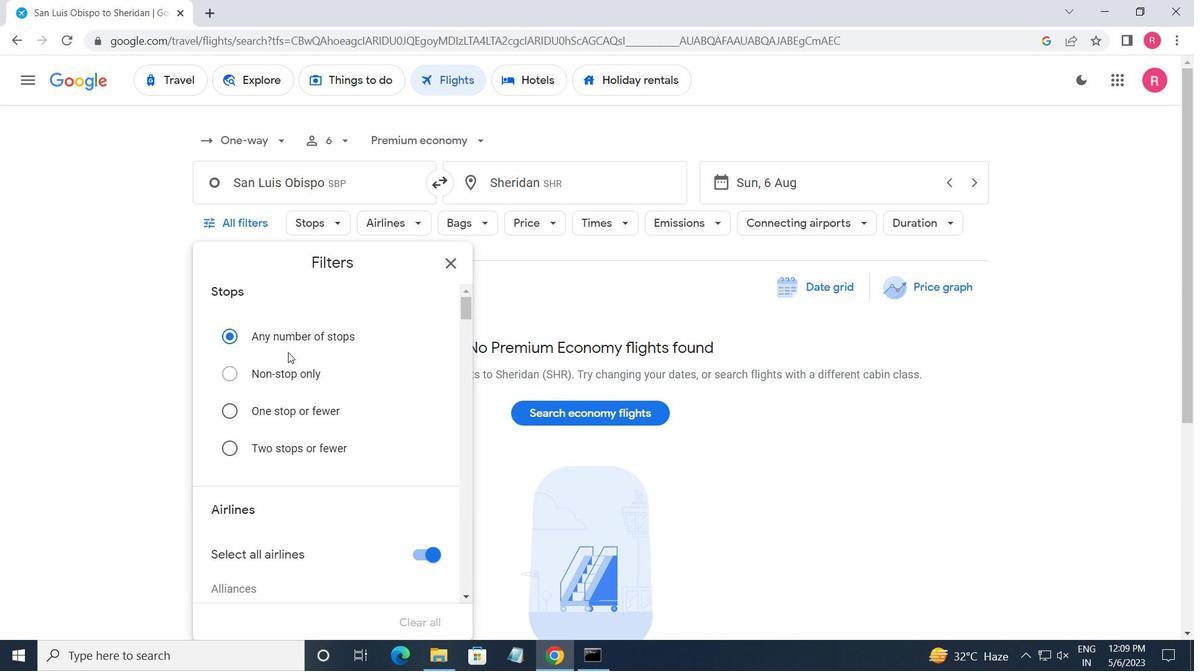 
Action: Mouse scrolled (288, 352) with delta (0, 0)
Screenshot: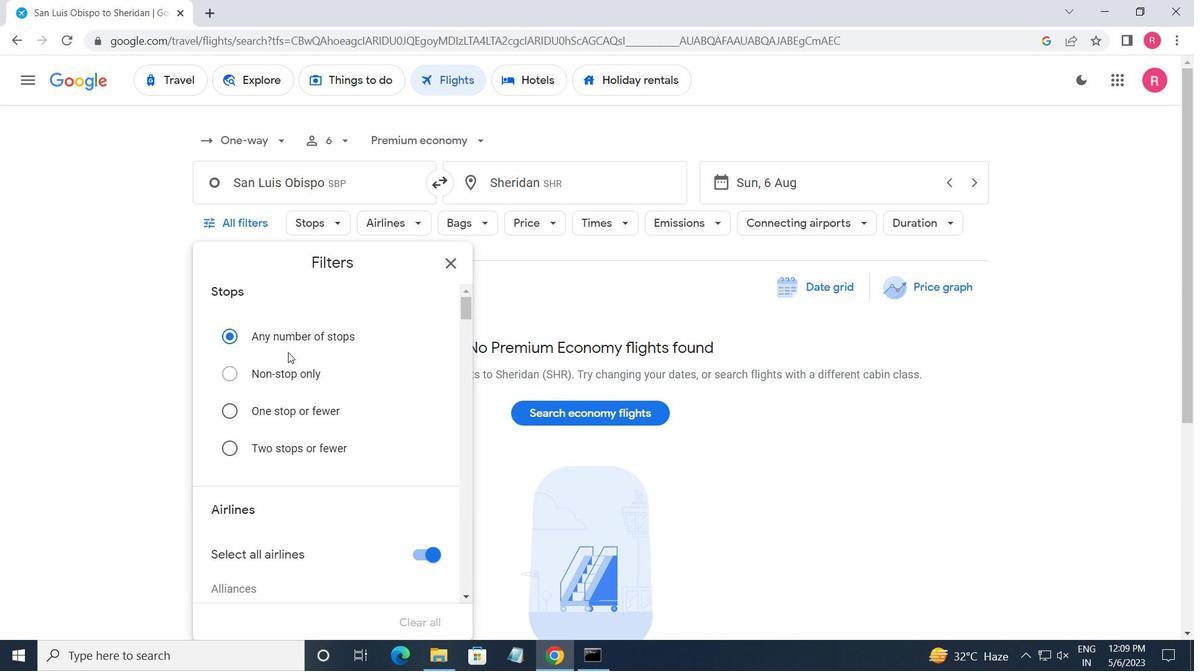 
Action: Mouse moved to (289, 353)
Screenshot: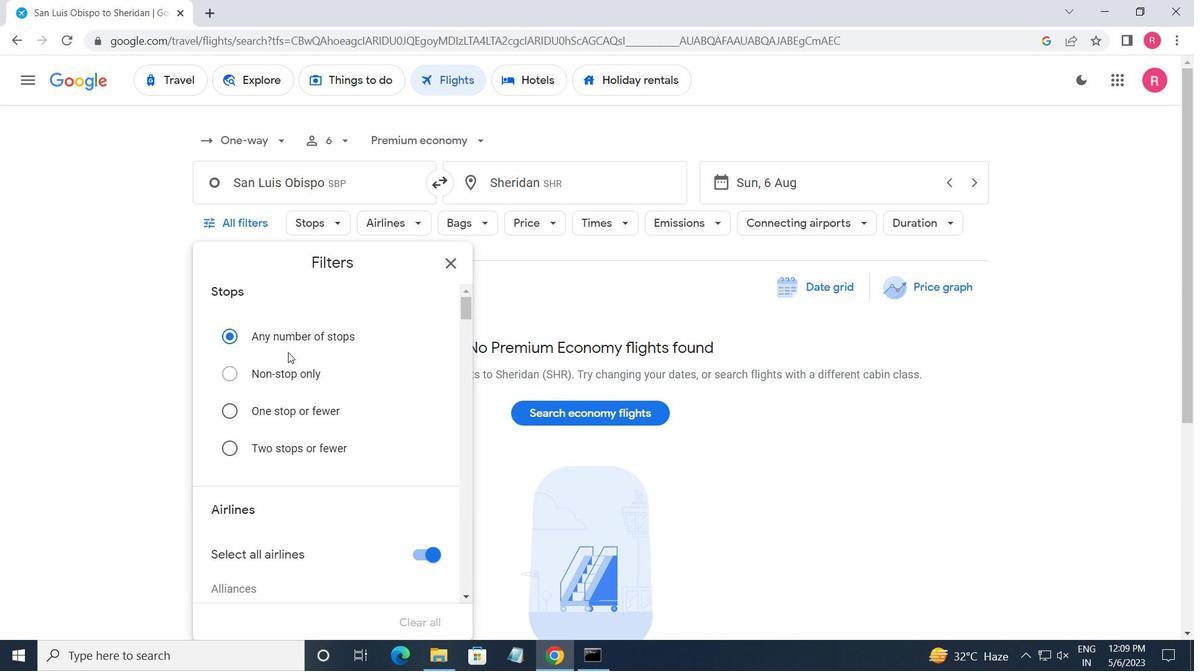 
Action: Mouse scrolled (289, 353) with delta (0, 0)
Screenshot: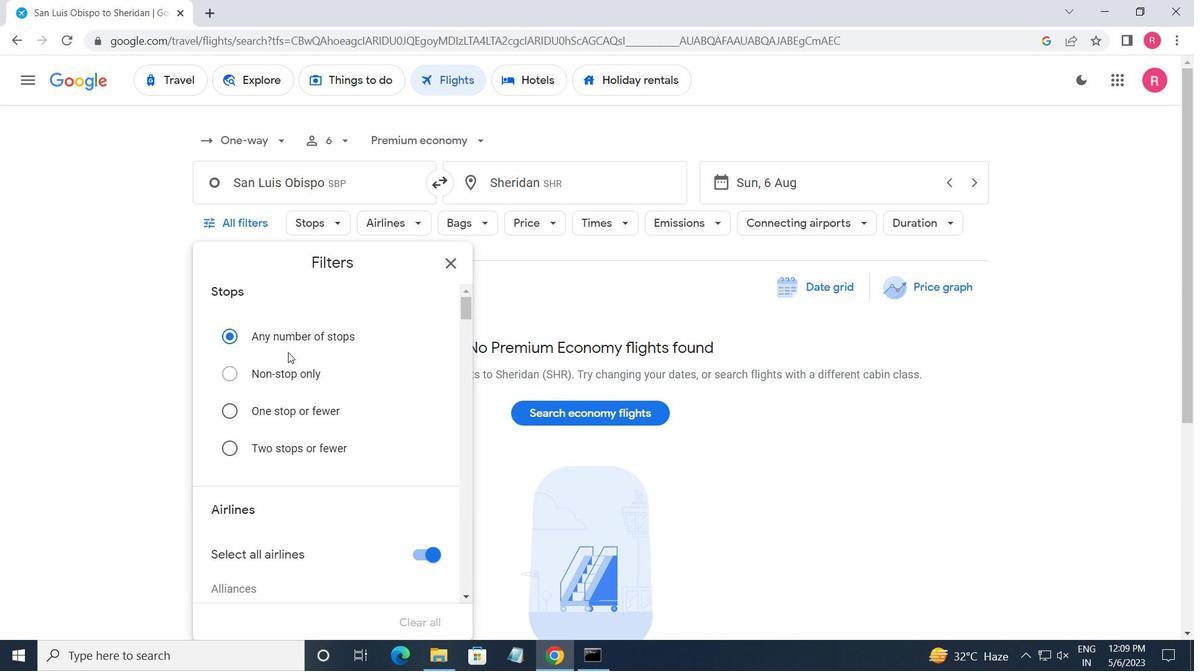 
Action: Mouse moved to (291, 355)
Screenshot: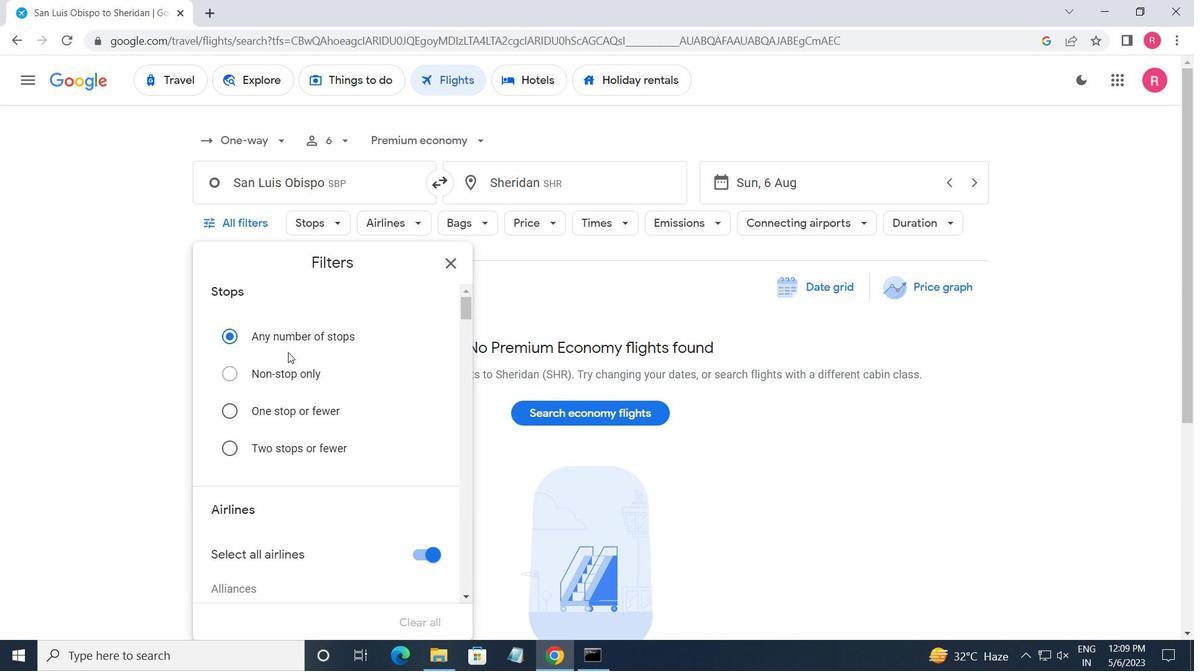 
Action: Mouse scrolled (291, 354) with delta (0, 0)
Screenshot: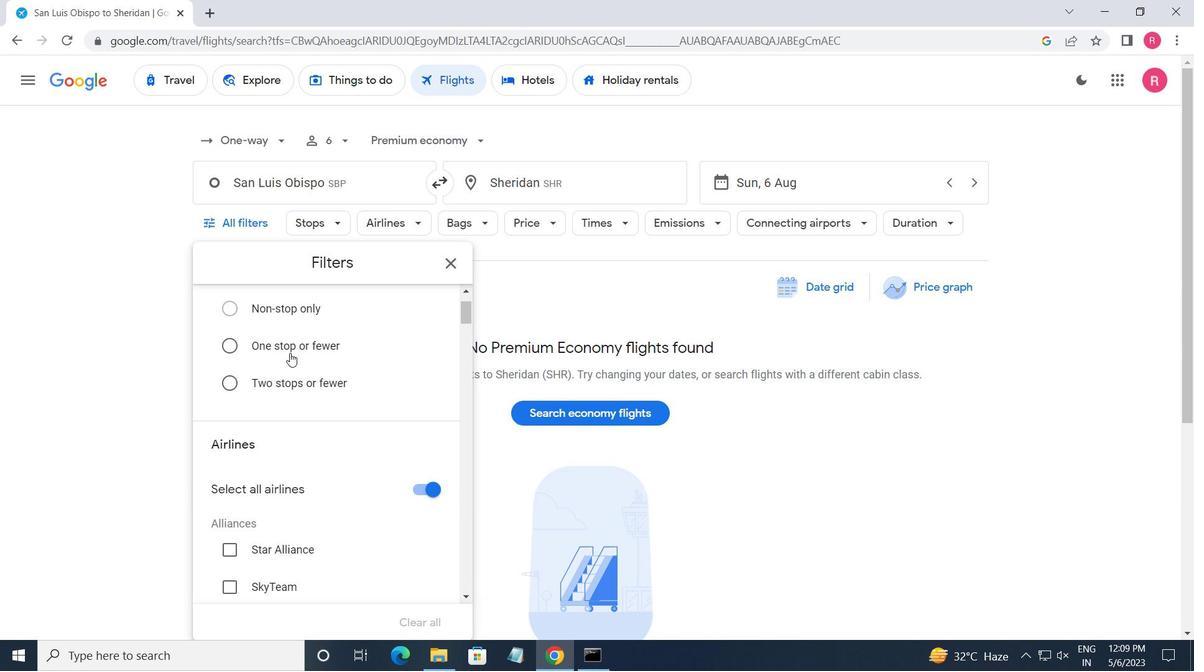 
Action: Mouse moved to (292, 355)
Screenshot: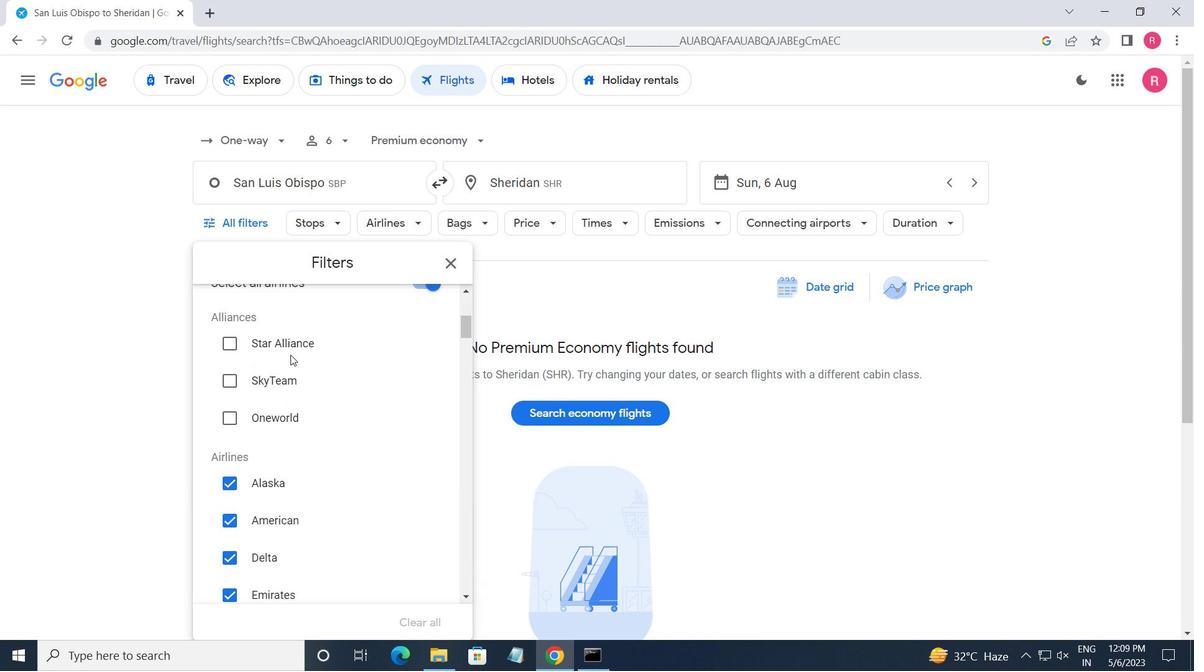 
Action: Mouse scrolled (292, 354) with delta (0, 0)
Screenshot: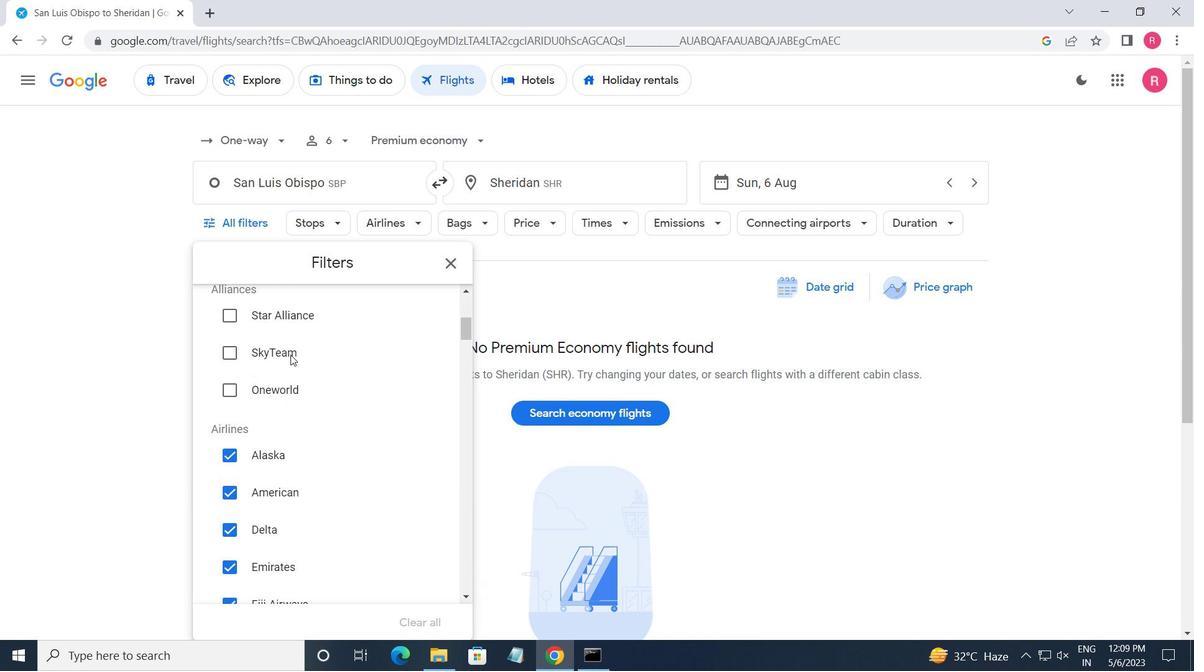 
Action: Mouse scrolled (292, 354) with delta (0, 0)
Screenshot: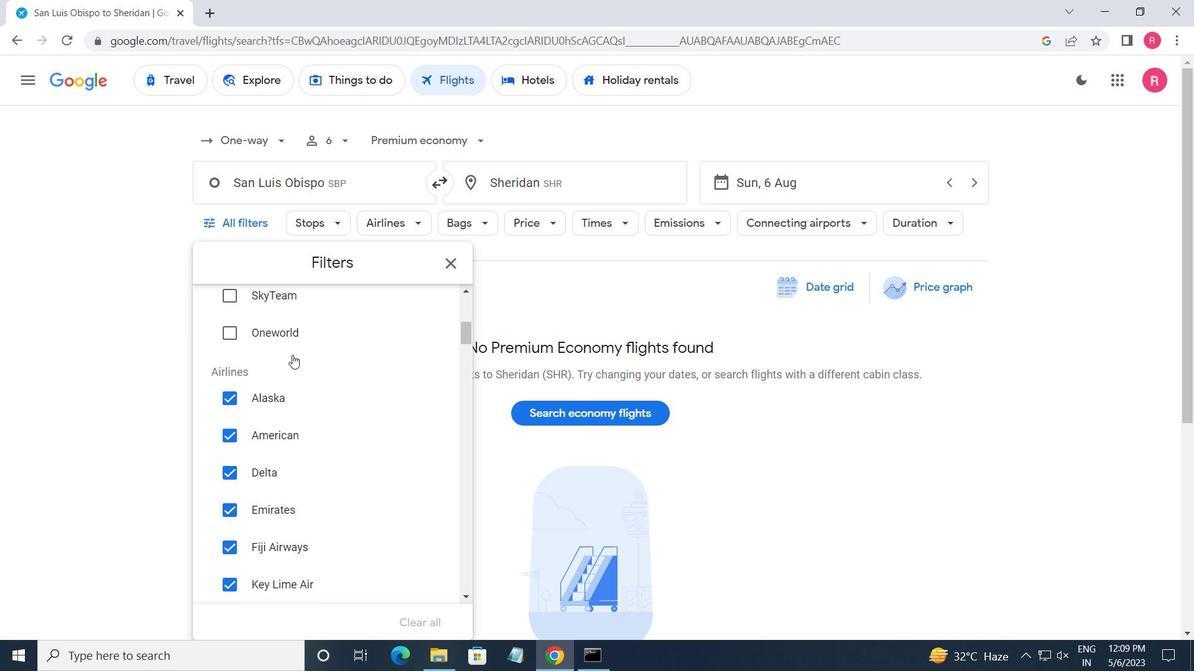 
Action: Mouse moved to (321, 363)
Screenshot: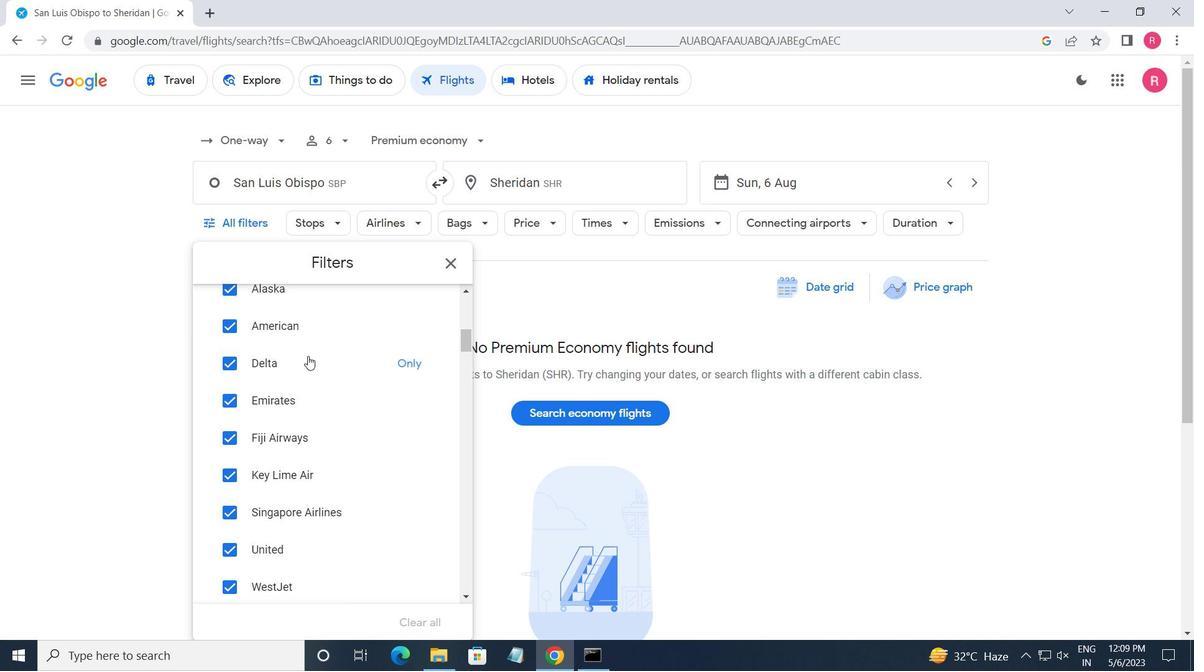 
Action: Mouse scrolled (321, 363) with delta (0, 0)
Screenshot: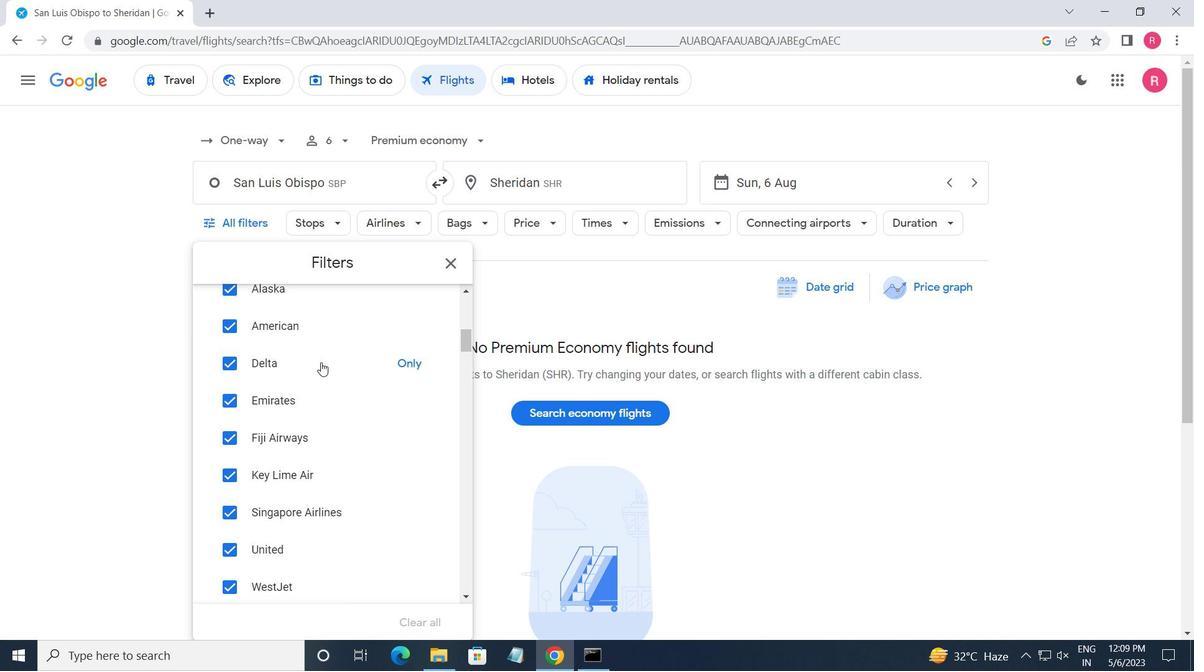 
Action: Mouse scrolled (321, 363) with delta (0, 0)
Screenshot: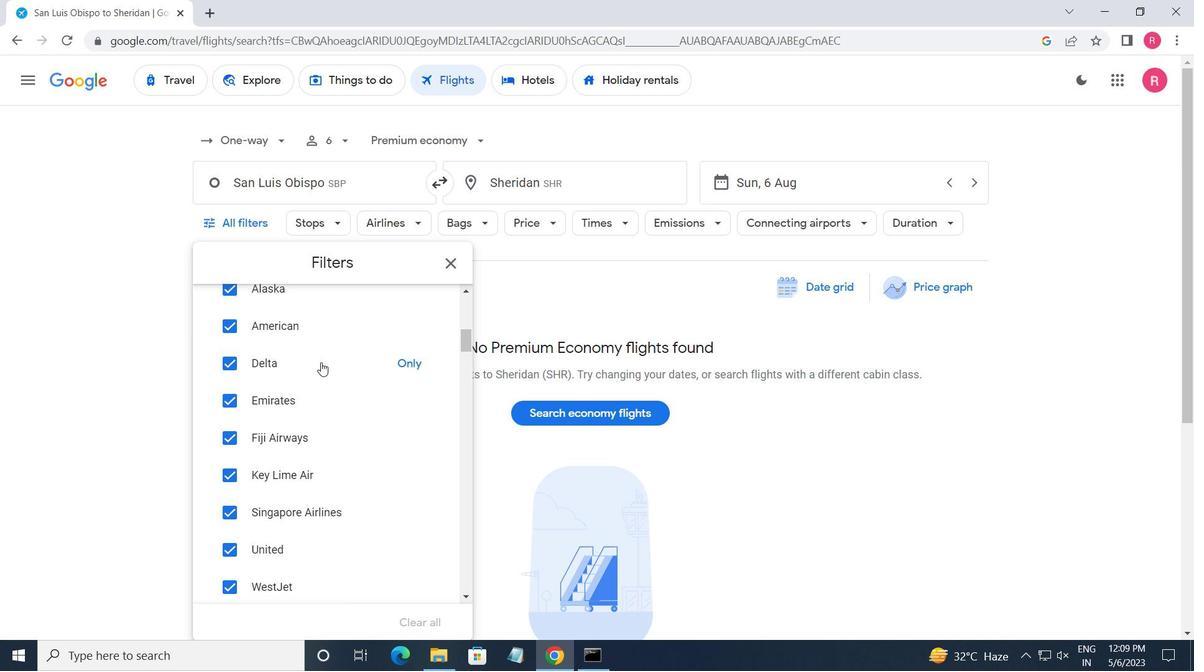 
Action: Mouse scrolled (321, 363) with delta (0, 0)
Screenshot: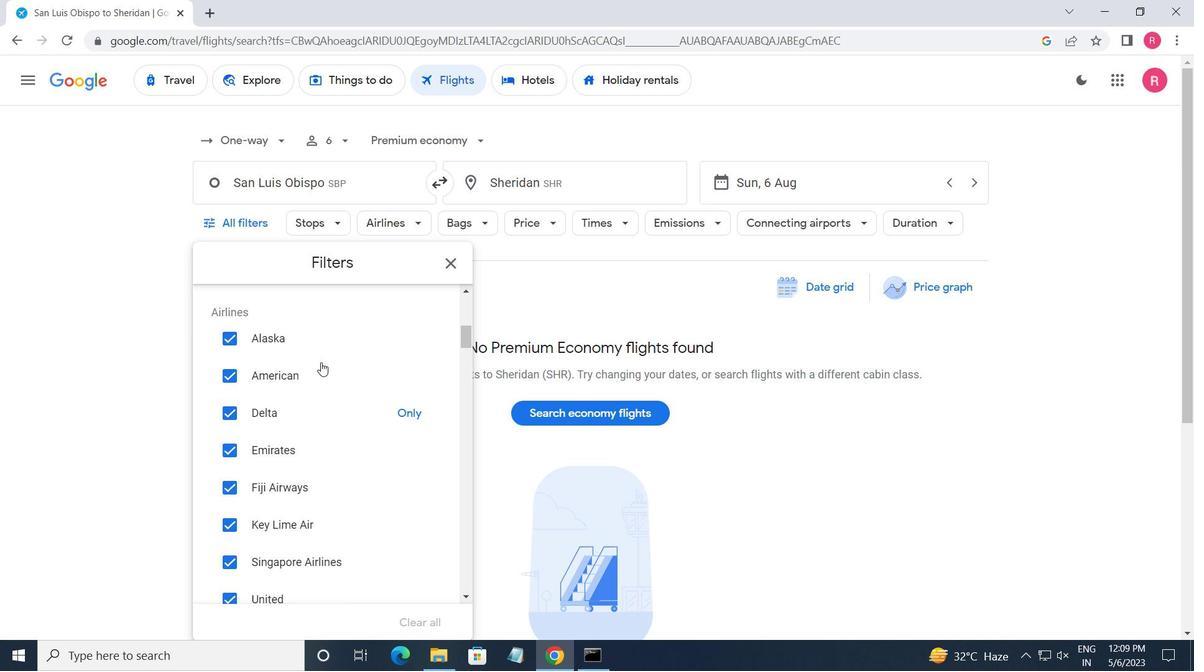 
Action: Mouse scrolled (321, 363) with delta (0, 0)
Screenshot: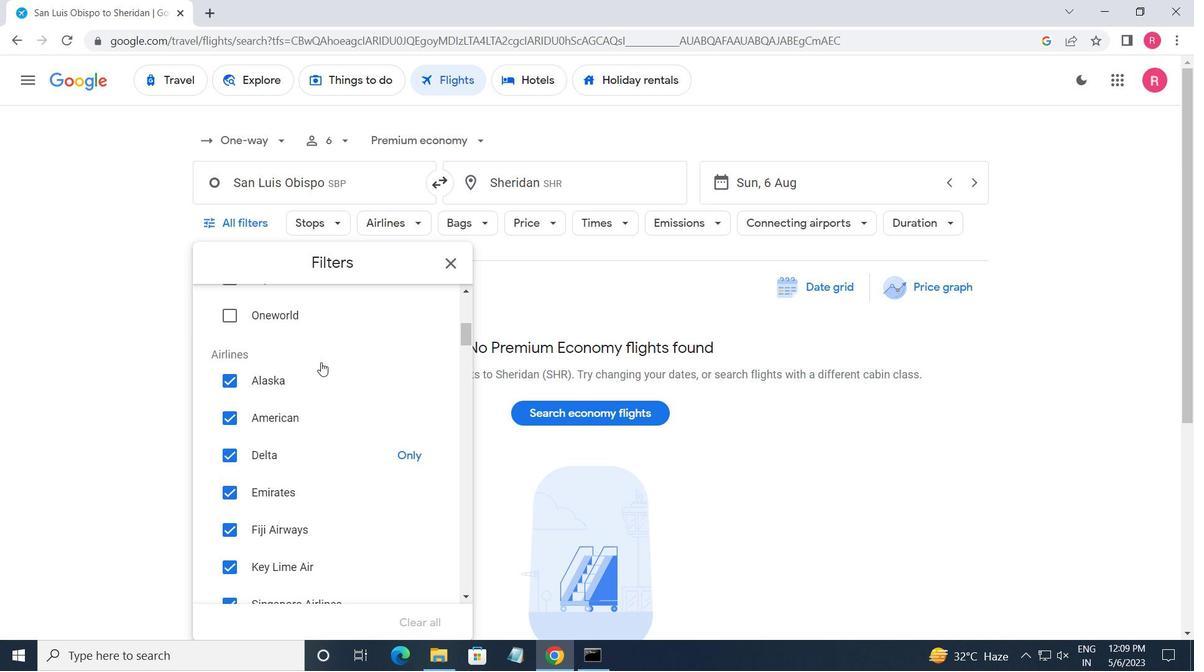 
Action: Mouse moved to (425, 396)
Screenshot: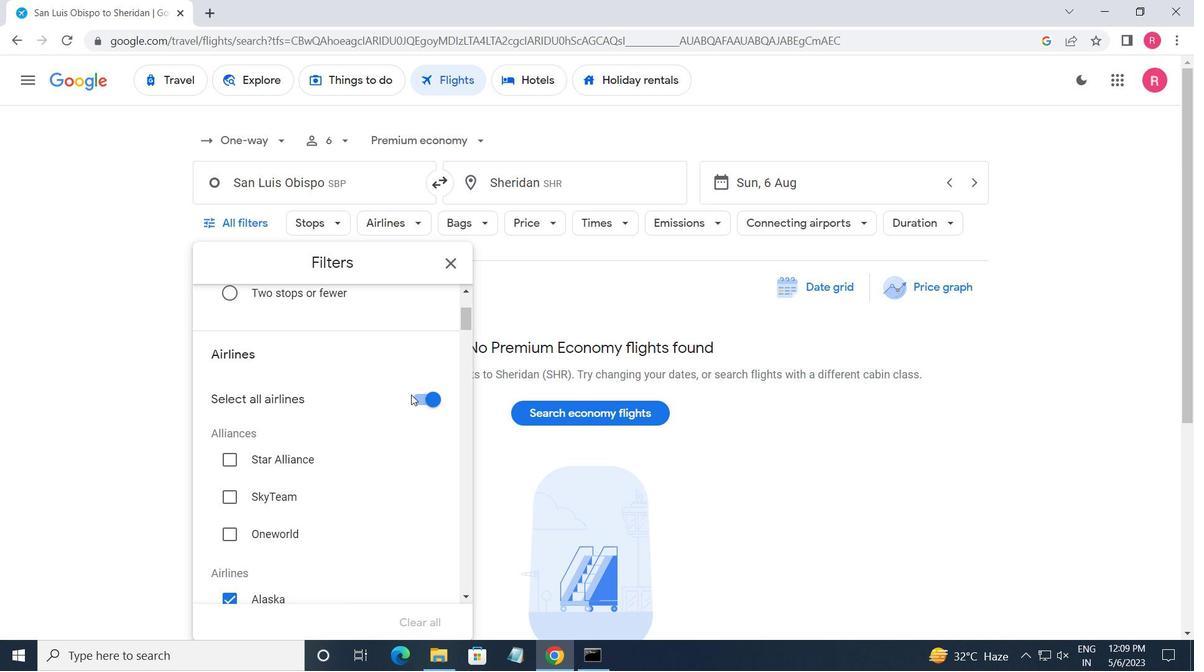 
Action: Mouse pressed left at (425, 396)
Screenshot: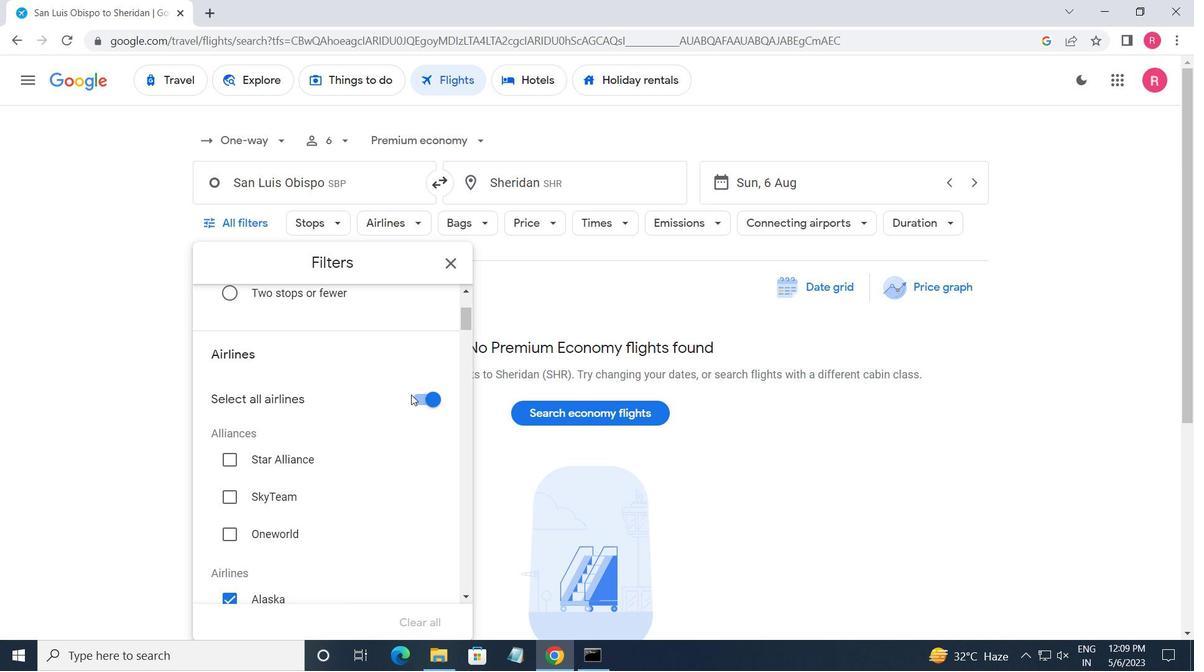 
Action: Mouse moved to (406, 419)
Screenshot: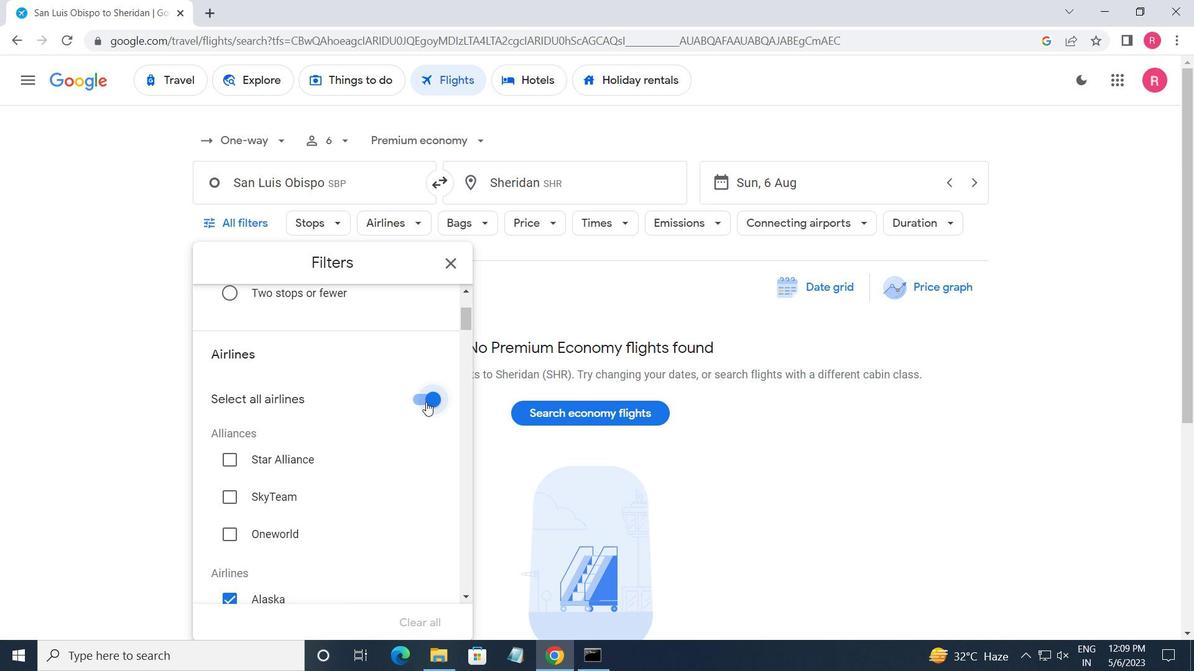 
Action: Mouse scrolled (406, 418) with delta (0, 0)
Screenshot: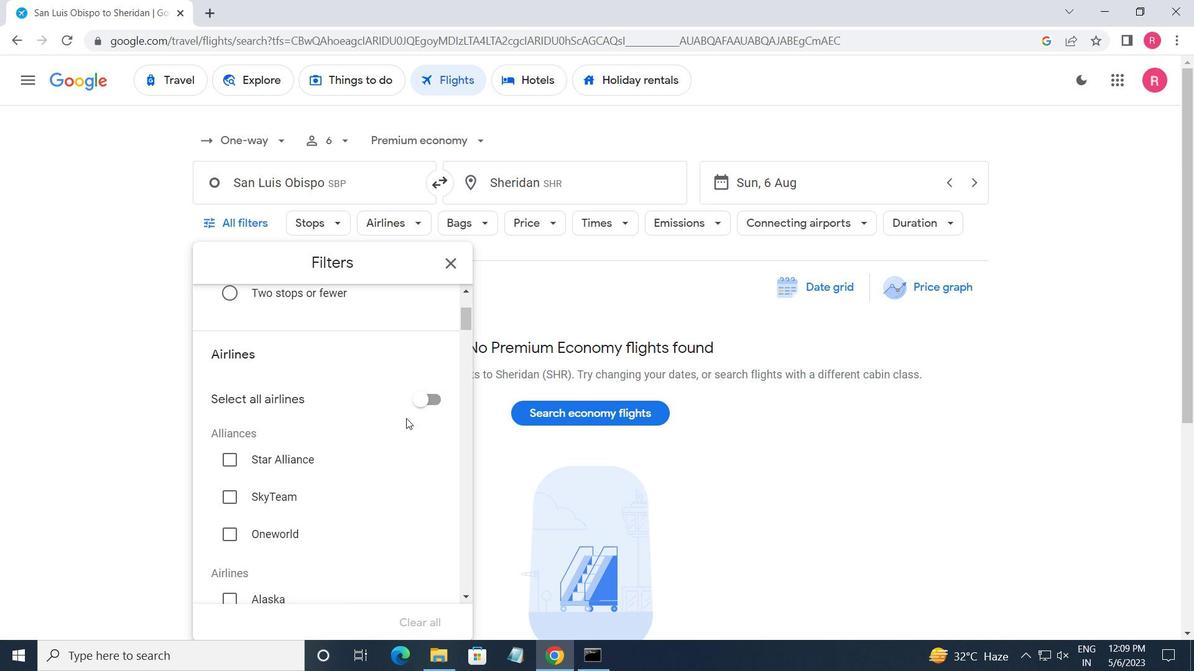 
Action: Mouse scrolled (406, 418) with delta (0, 0)
Screenshot: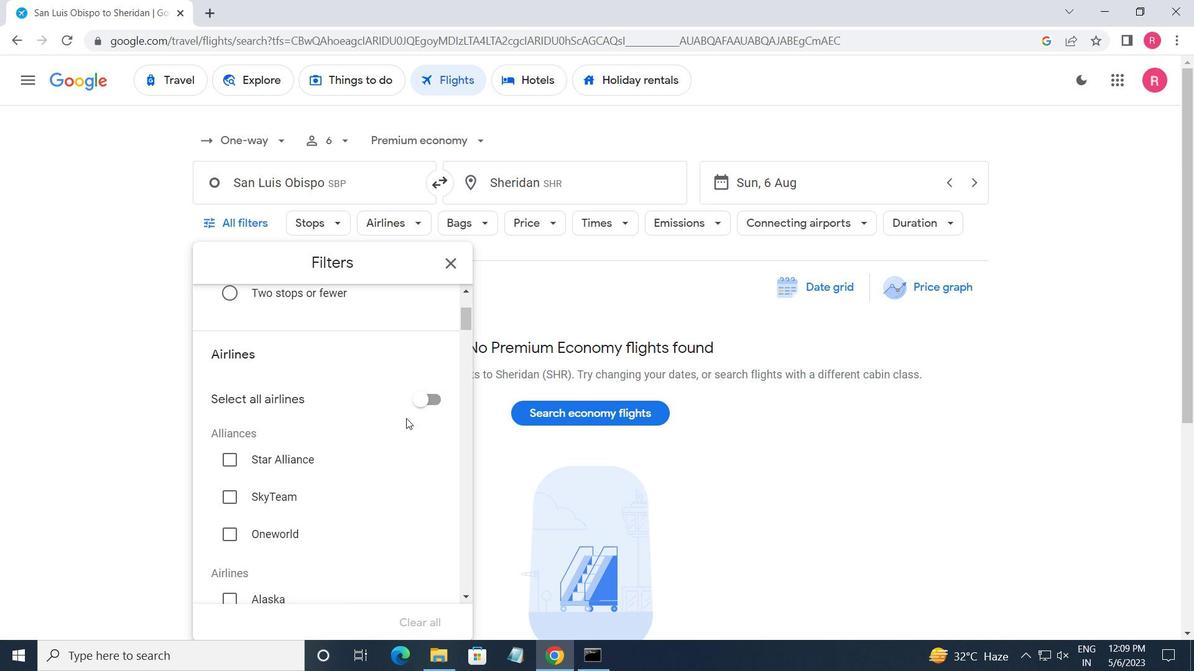 
Action: Mouse scrolled (406, 418) with delta (0, 0)
Screenshot: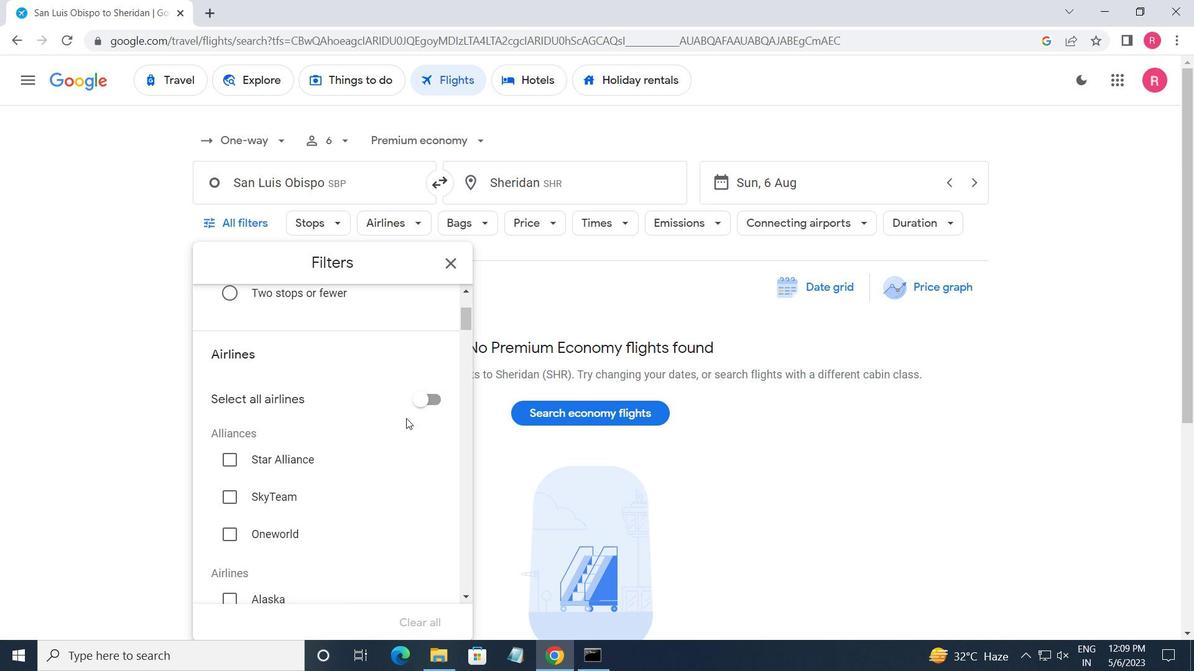 
Action: Mouse scrolled (406, 418) with delta (0, 0)
Screenshot: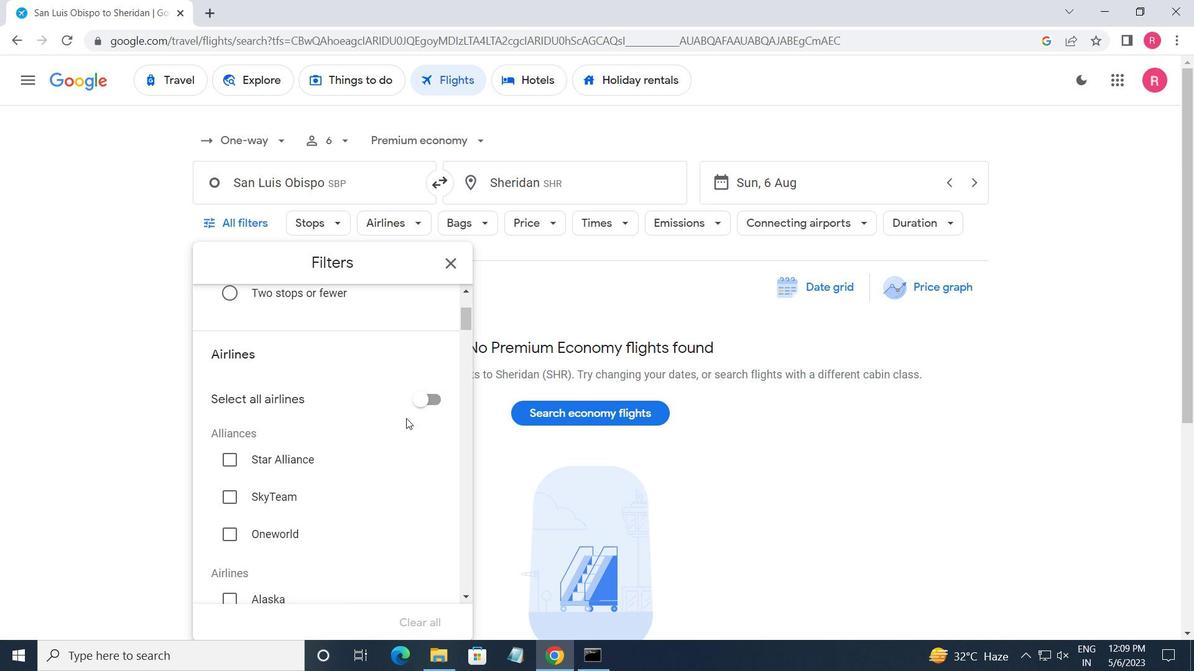 
Action: Mouse scrolled (406, 418) with delta (0, 0)
Screenshot: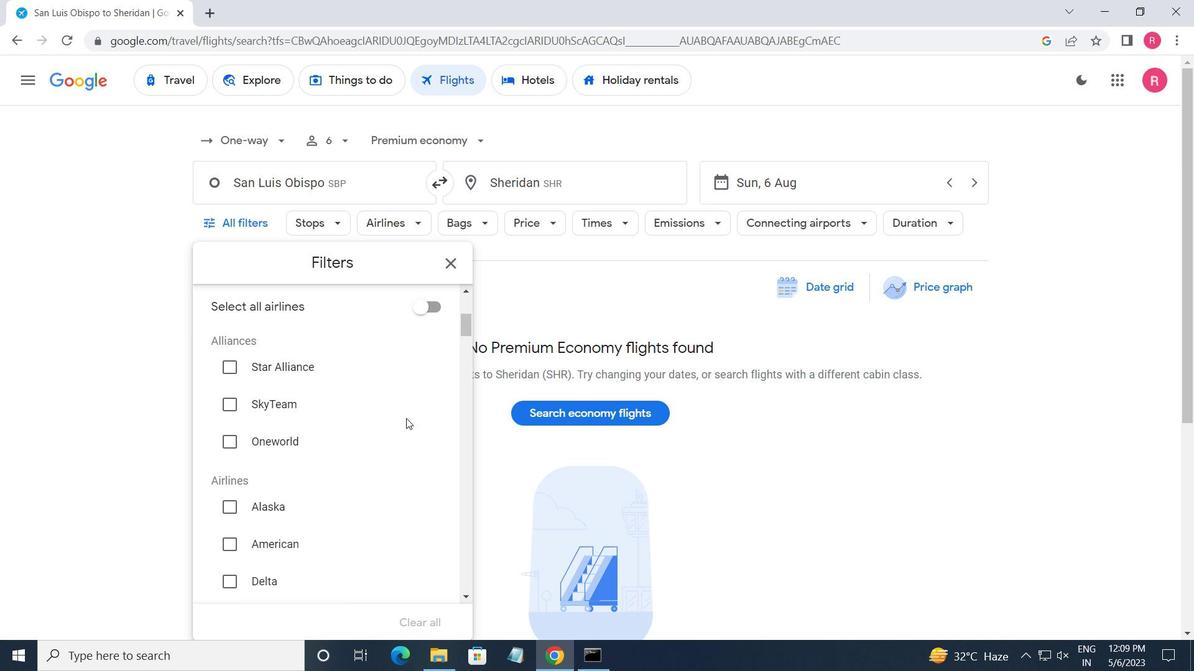 
Action: Mouse scrolled (406, 418) with delta (0, 0)
Screenshot: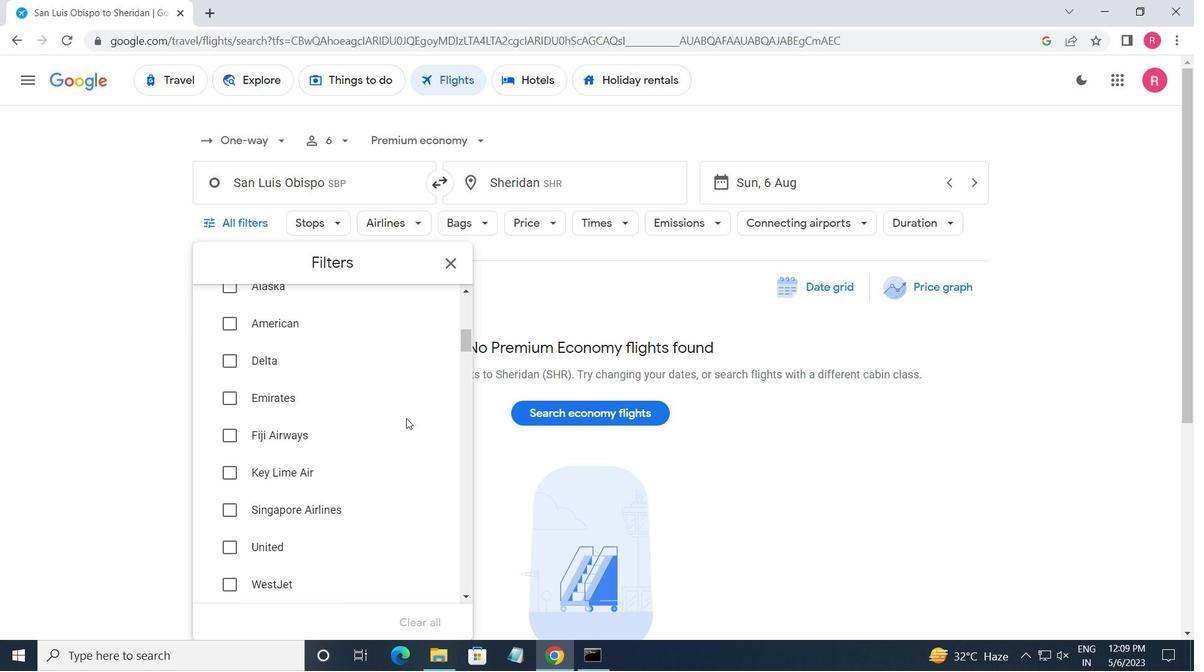 
Action: Mouse moved to (409, 419)
Screenshot: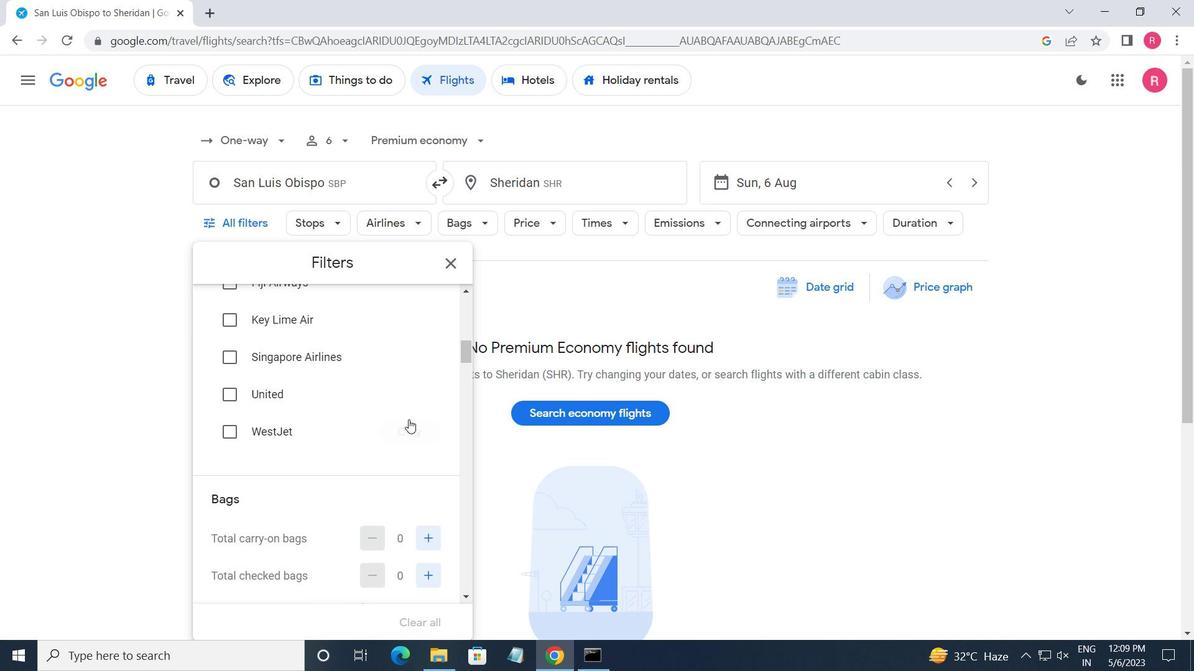 
Action: Mouse scrolled (409, 419) with delta (0, 0)
Screenshot: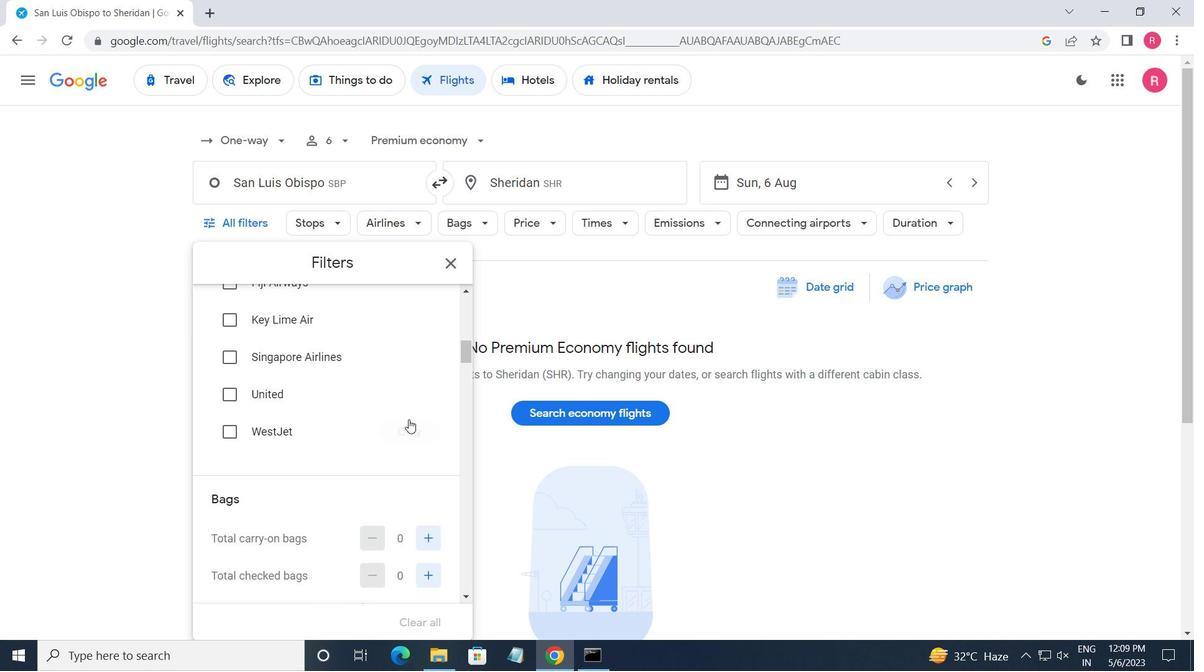 
Action: Mouse moved to (430, 491)
Screenshot: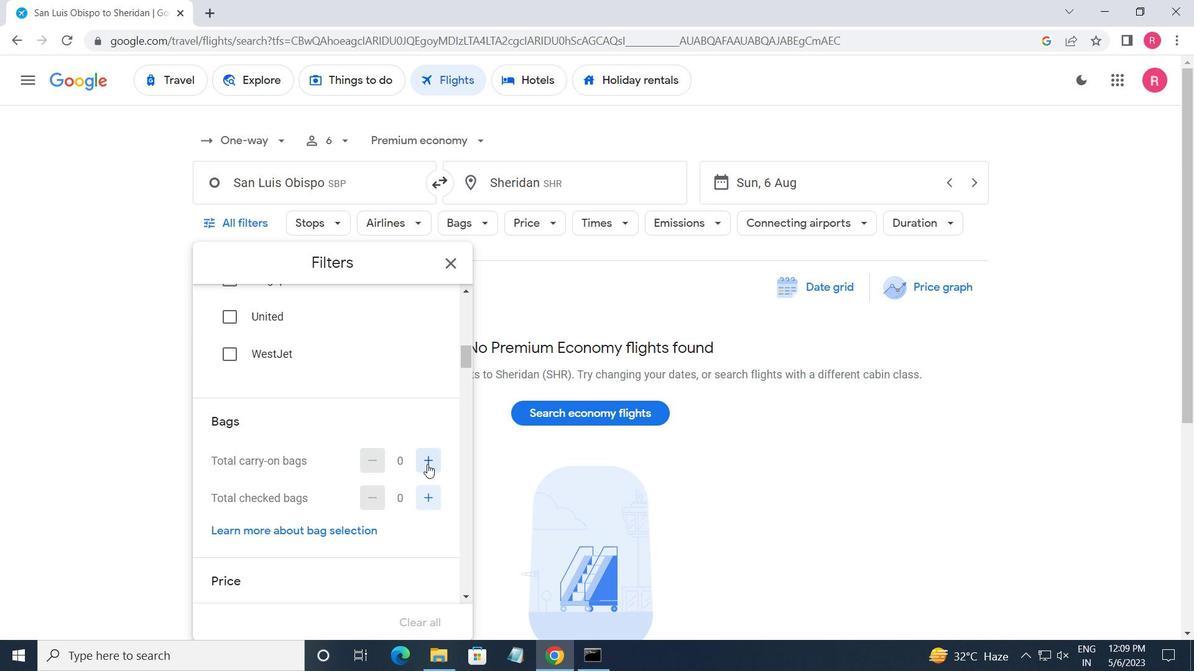 
Action: Mouse pressed left at (430, 491)
Screenshot: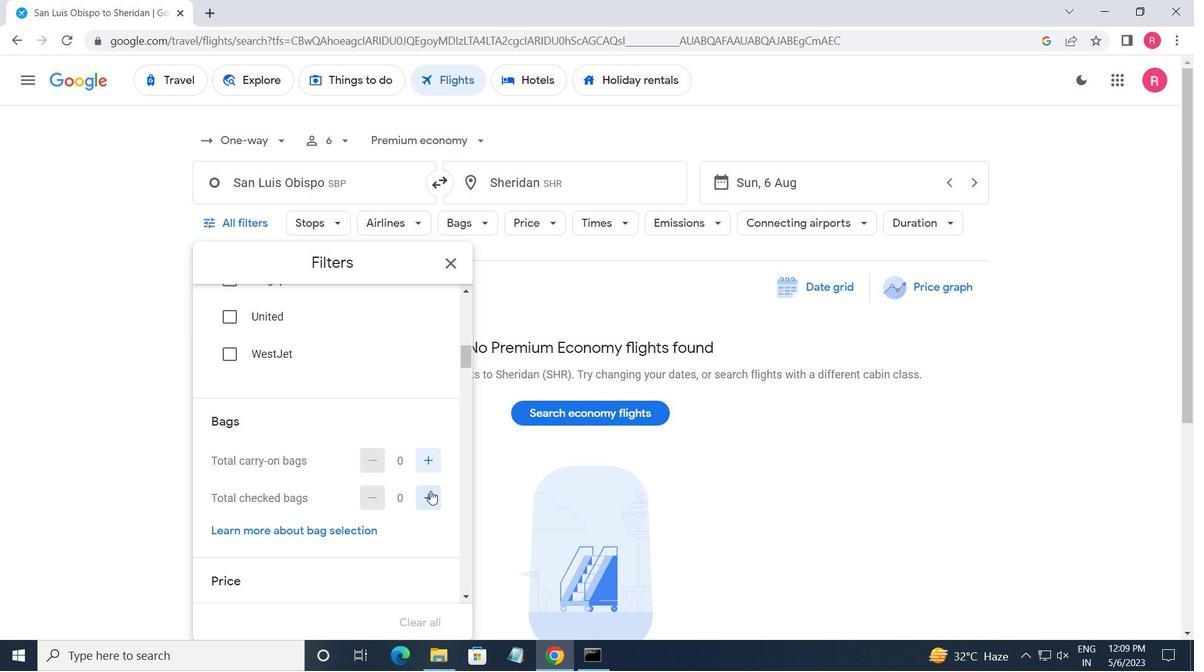 
Action: Mouse pressed left at (430, 491)
Screenshot: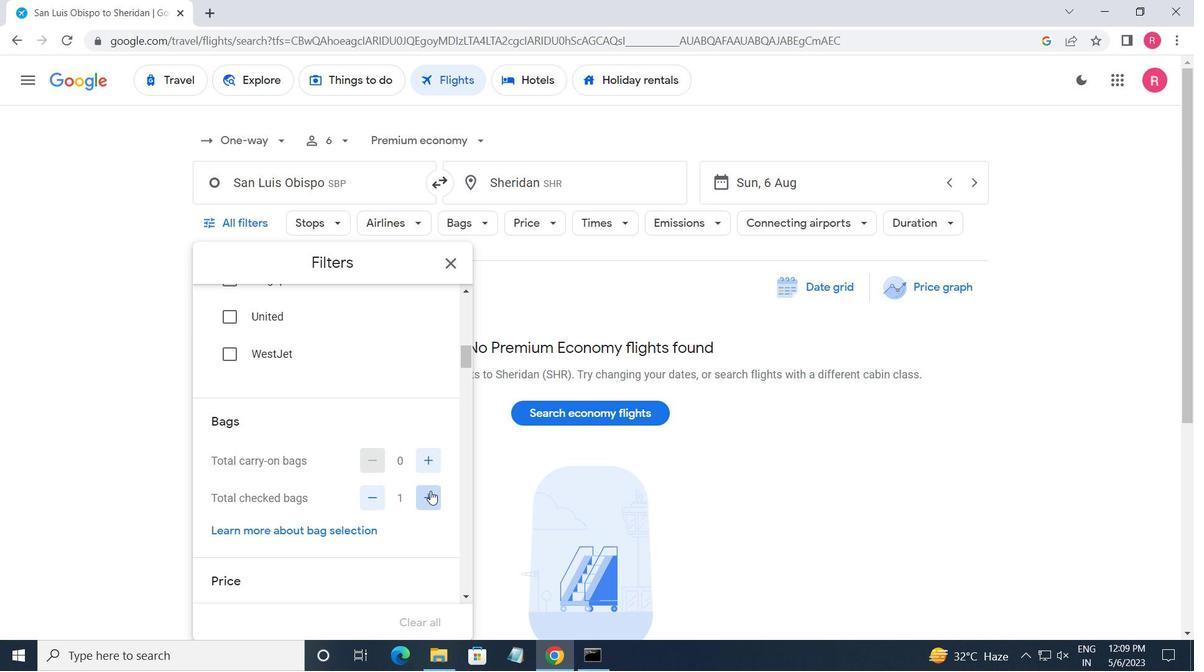 
Action: Mouse pressed left at (430, 491)
Screenshot: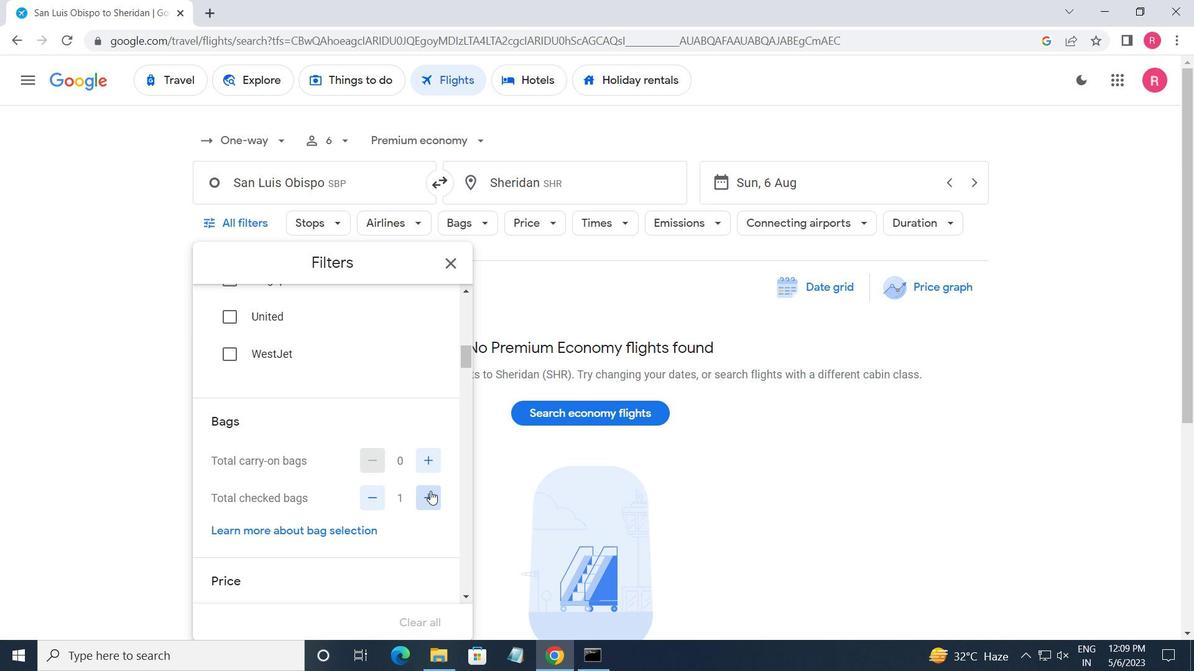 
Action: Mouse scrolled (430, 490) with delta (0, 0)
Screenshot: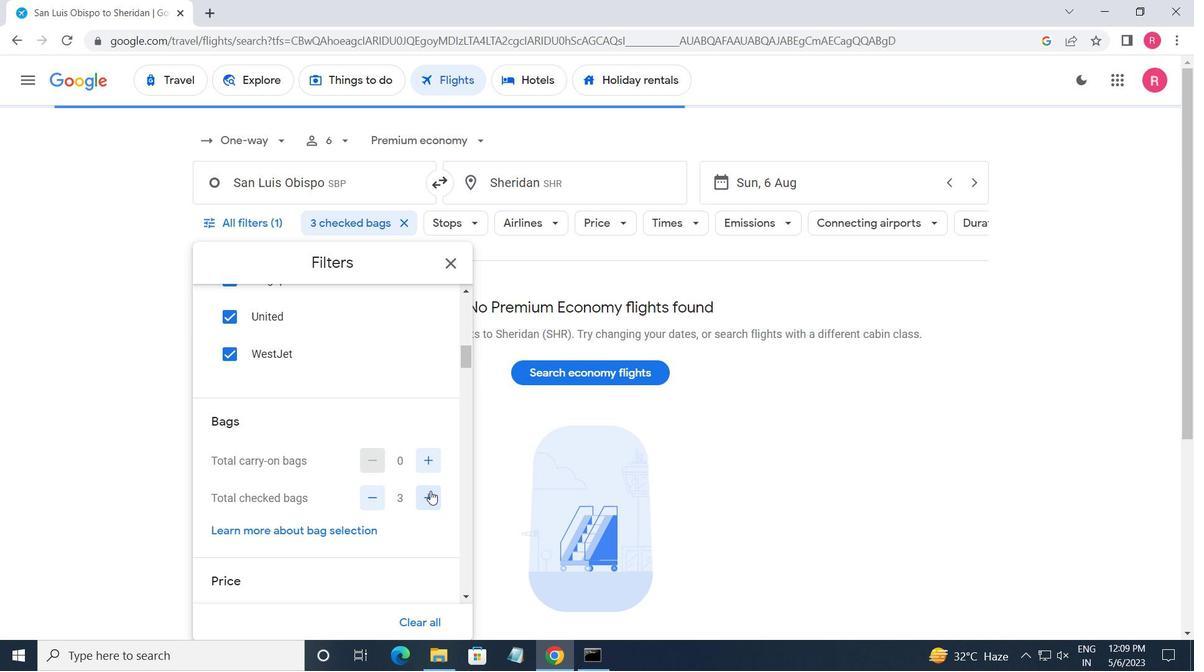 
Action: Mouse scrolled (430, 490) with delta (0, 0)
Screenshot: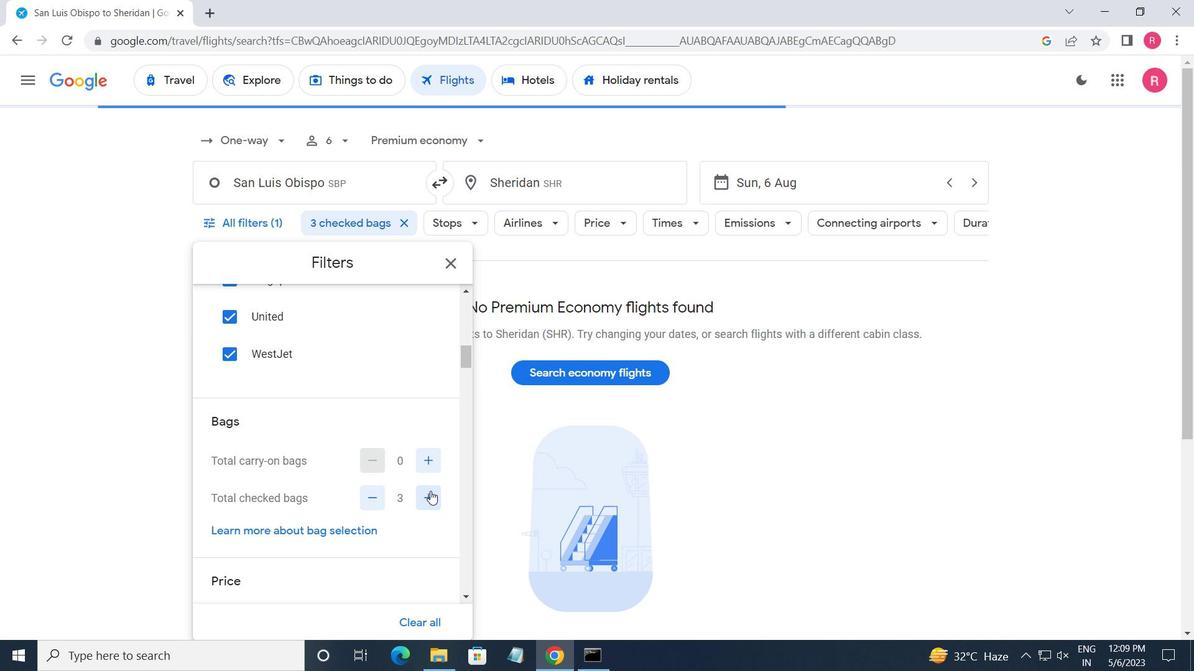 
Action: Mouse moved to (438, 500)
Screenshot: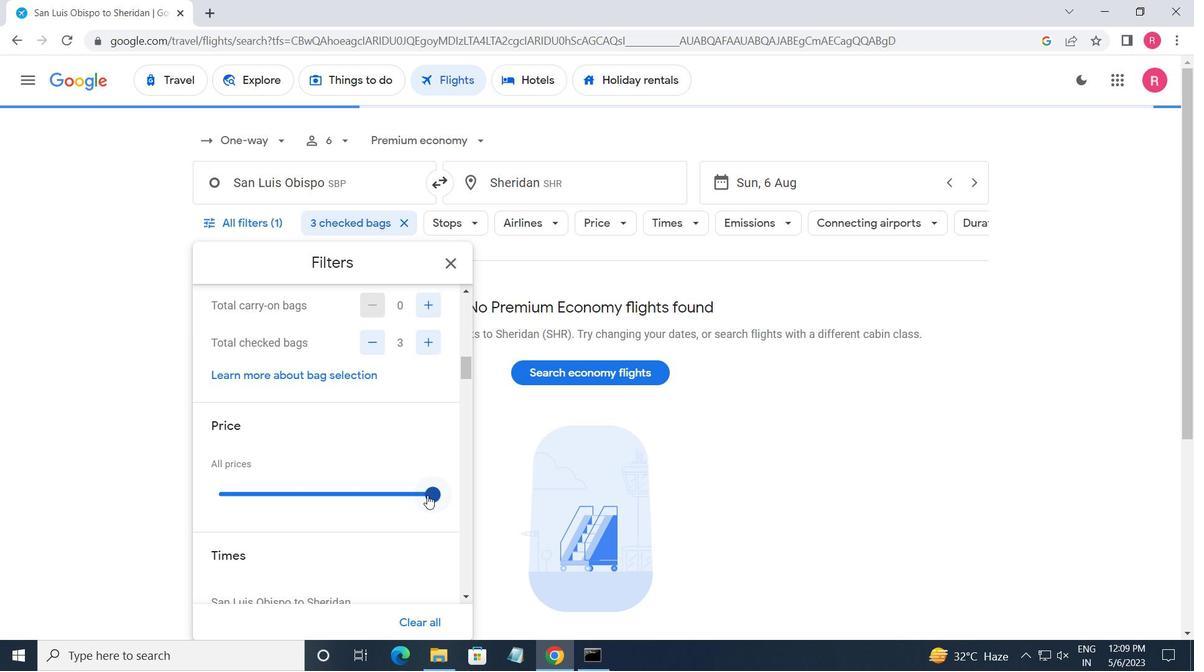 
Action: Mouse pressed left at (438, 500)
Screenshot: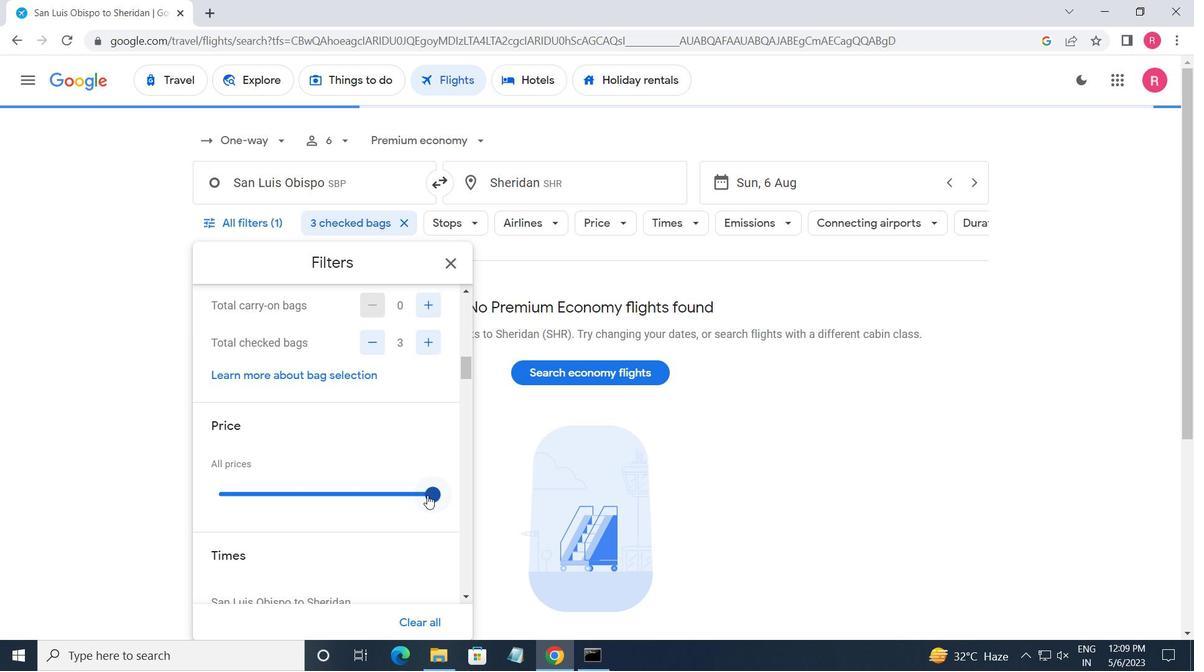 
Action: Mouse moved to (337, 499)
Screenshot: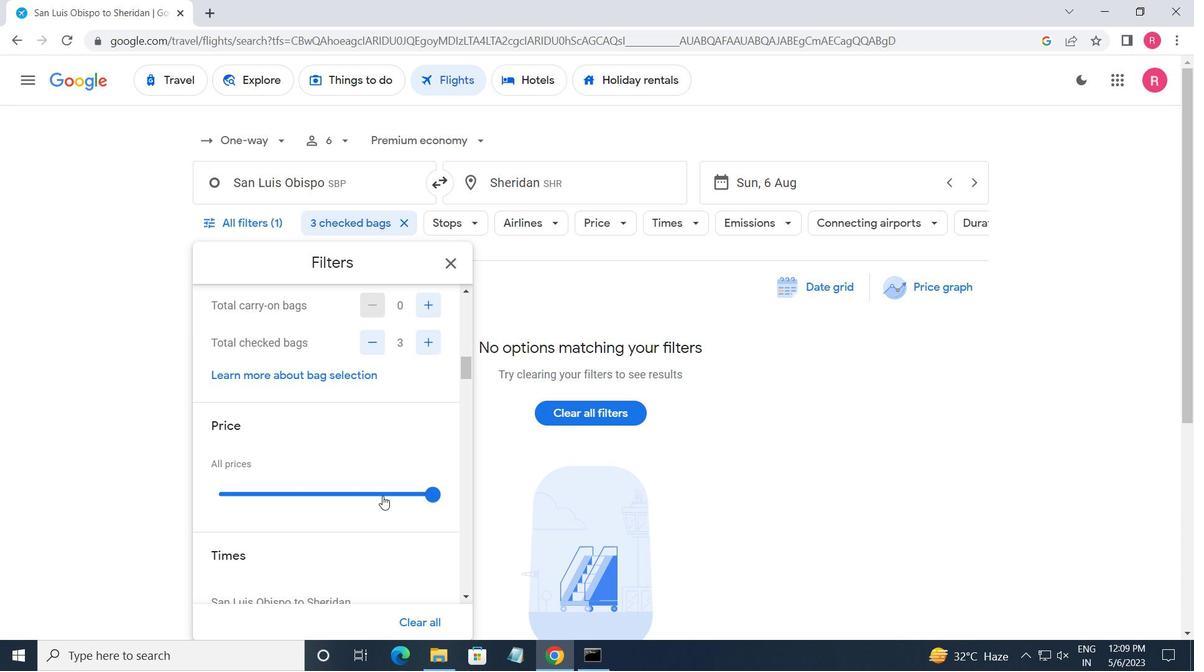 
Action: Mouse scrolled (337, 498) with delta (0, 0)
Screenshot: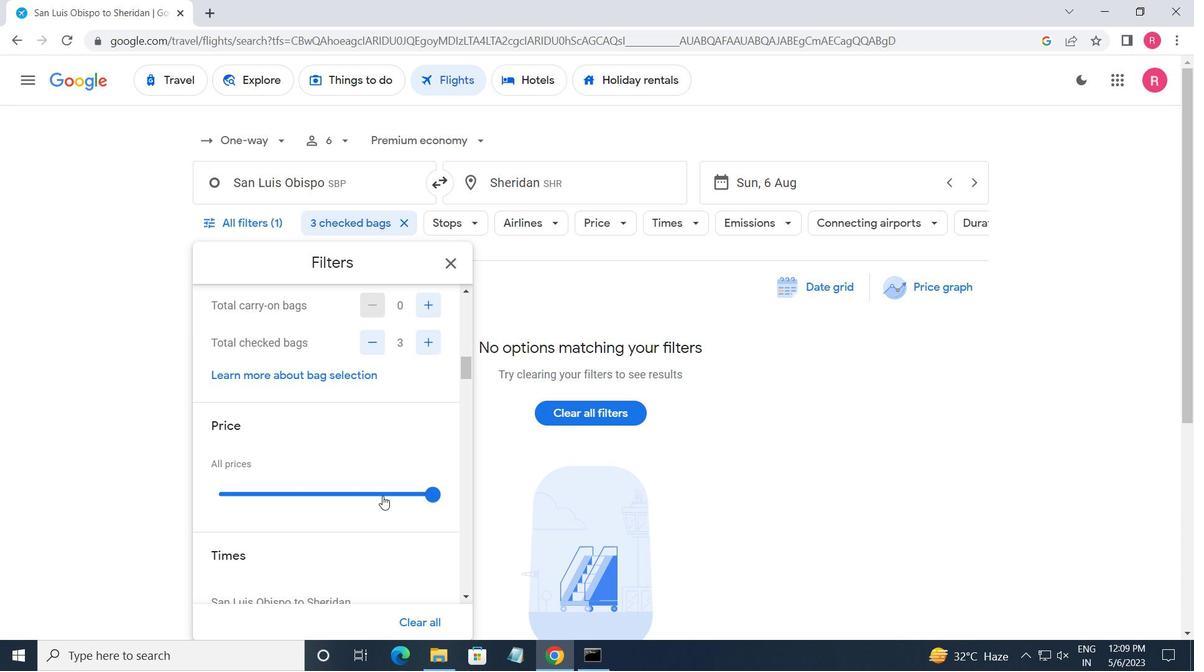 
Action: Mouse moved to (331, 502)
Screenshot: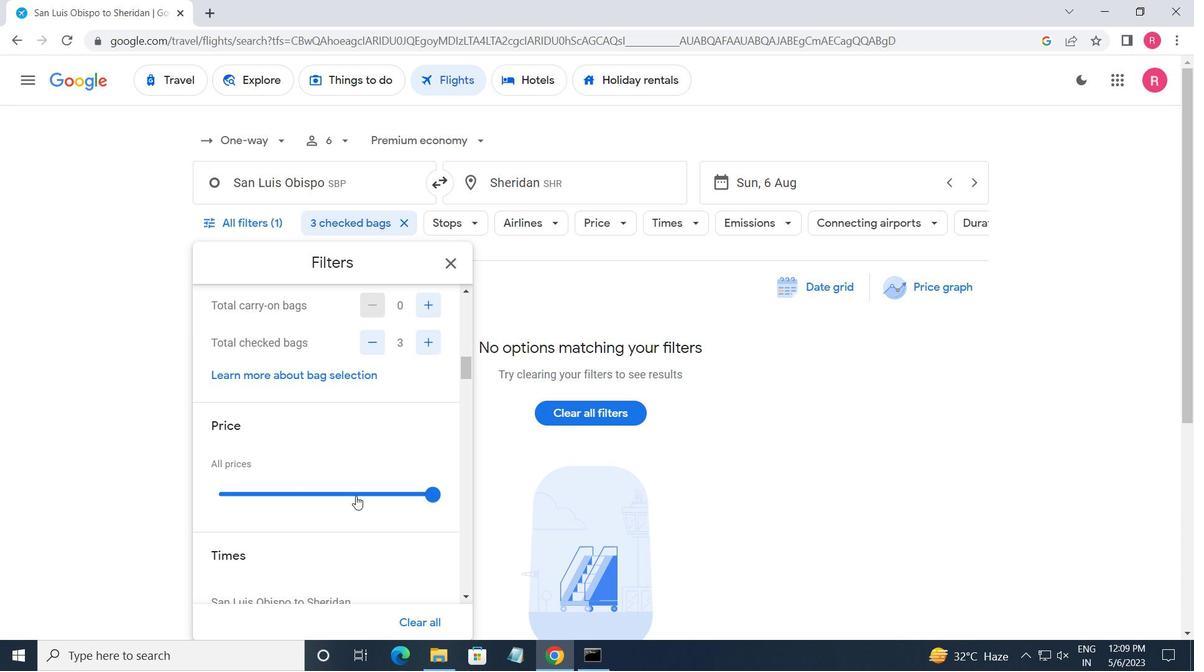 
Action: Mouse scrolled (331, 501) with delta (0, 0)
Screenshot: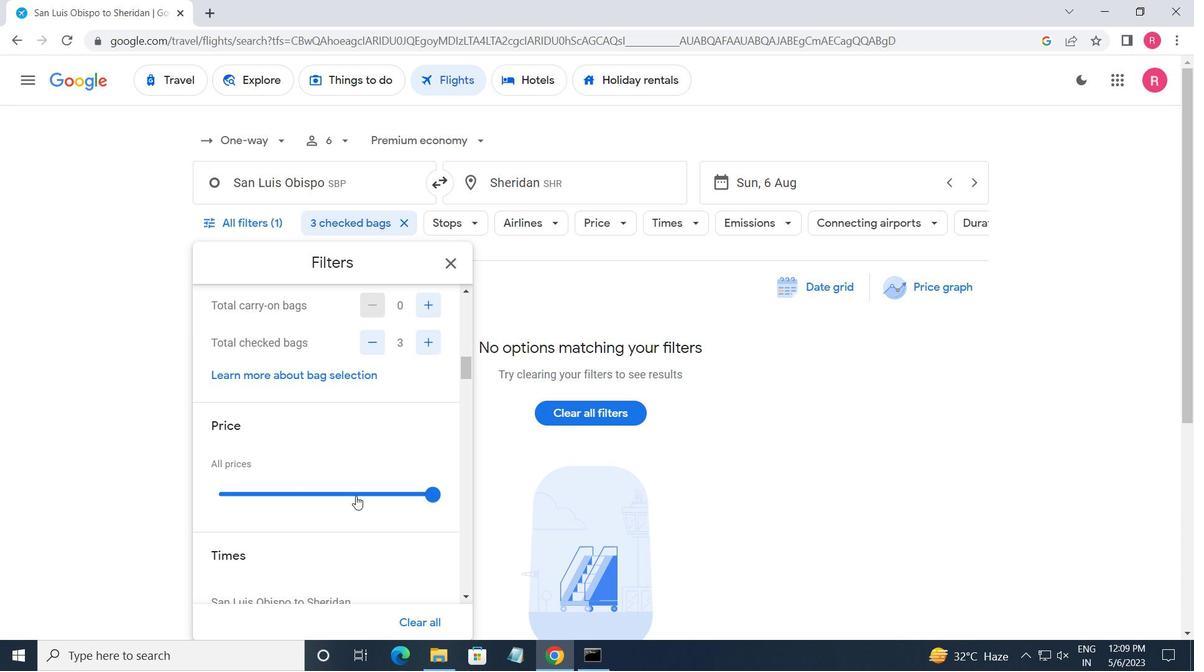 
Action: Mouse moved to (242, 530)
Screenshot: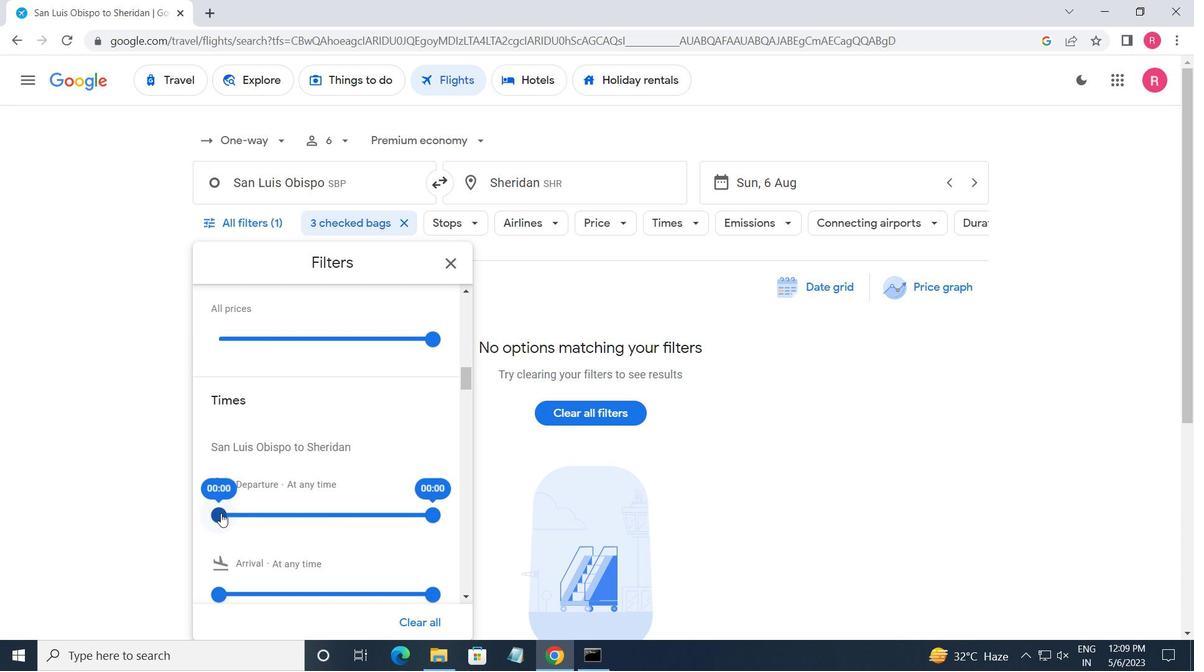 
Action: Mouse pressed left at (242, 530)
Screenshot: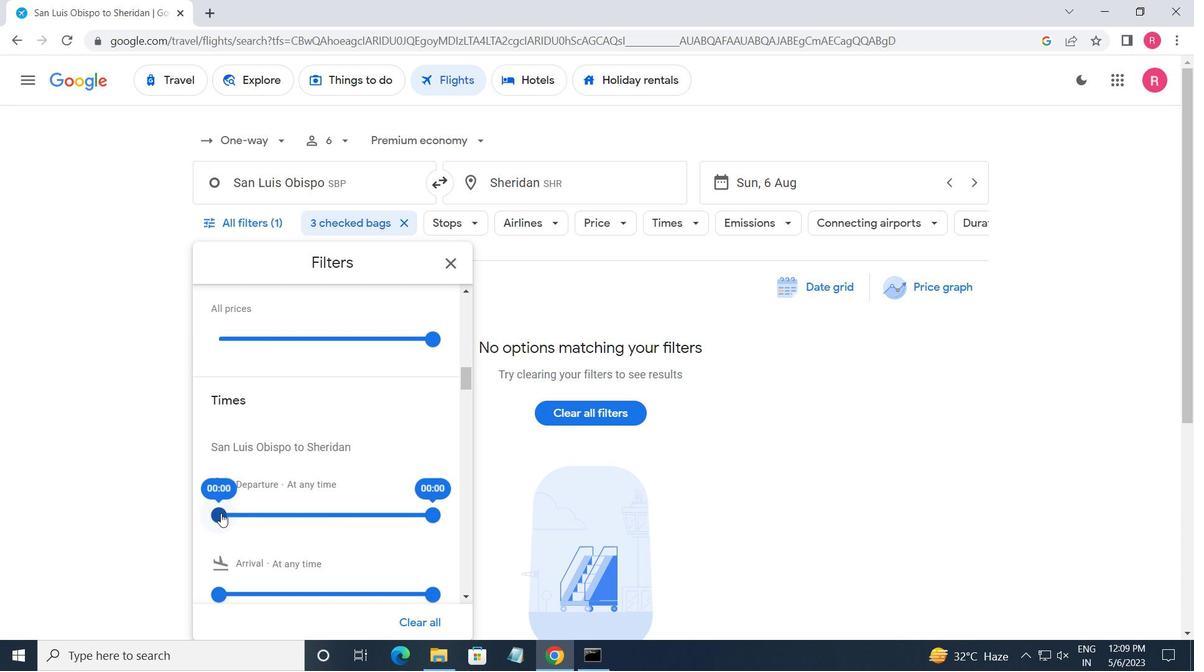 
Action: Mouse moved to (428, 521)
Screenshot: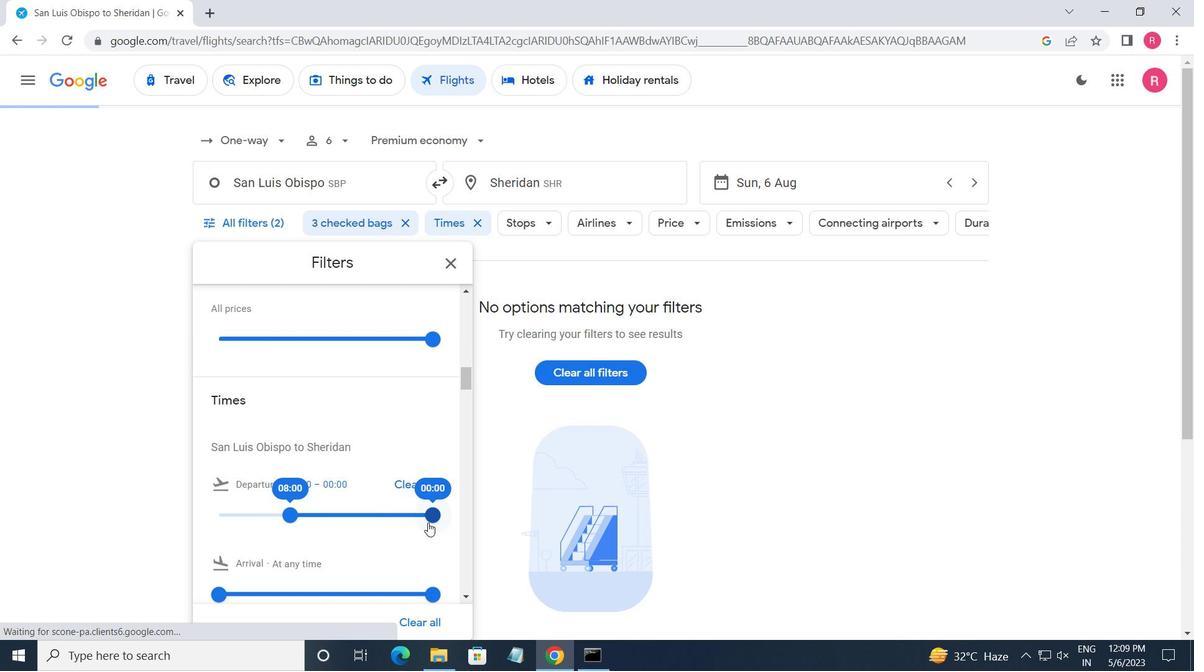 
Action: Mouse pressed left at (428, 521)
Screenshot: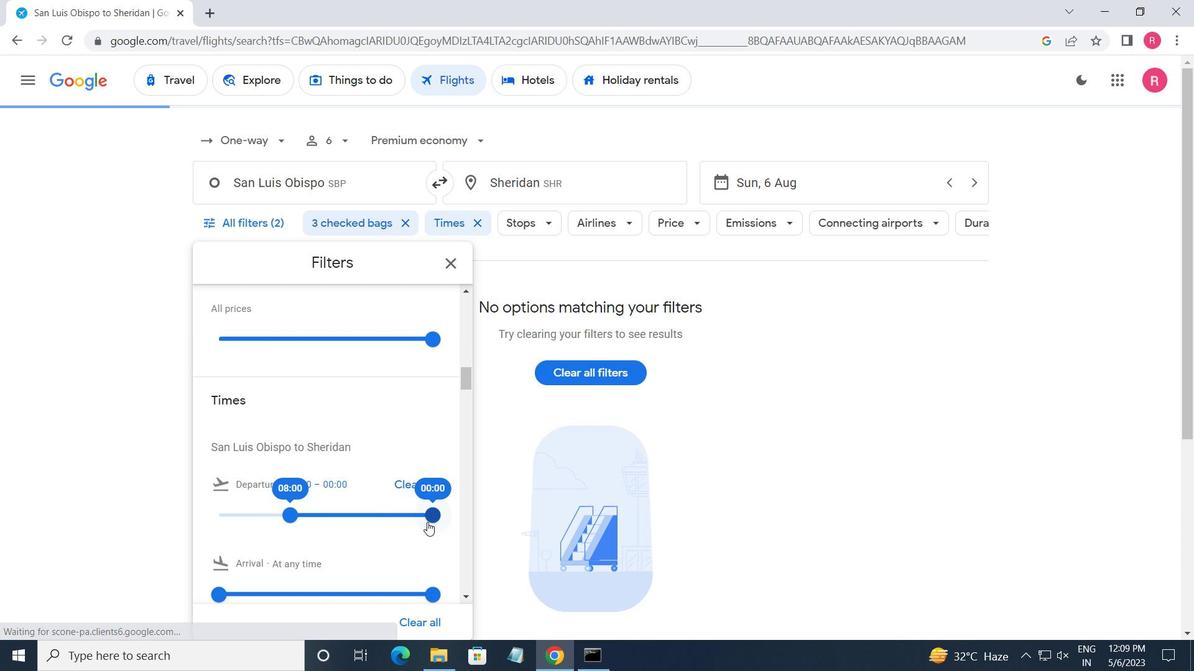 
Action: Mouse moved to (454, 263)
Screenshot: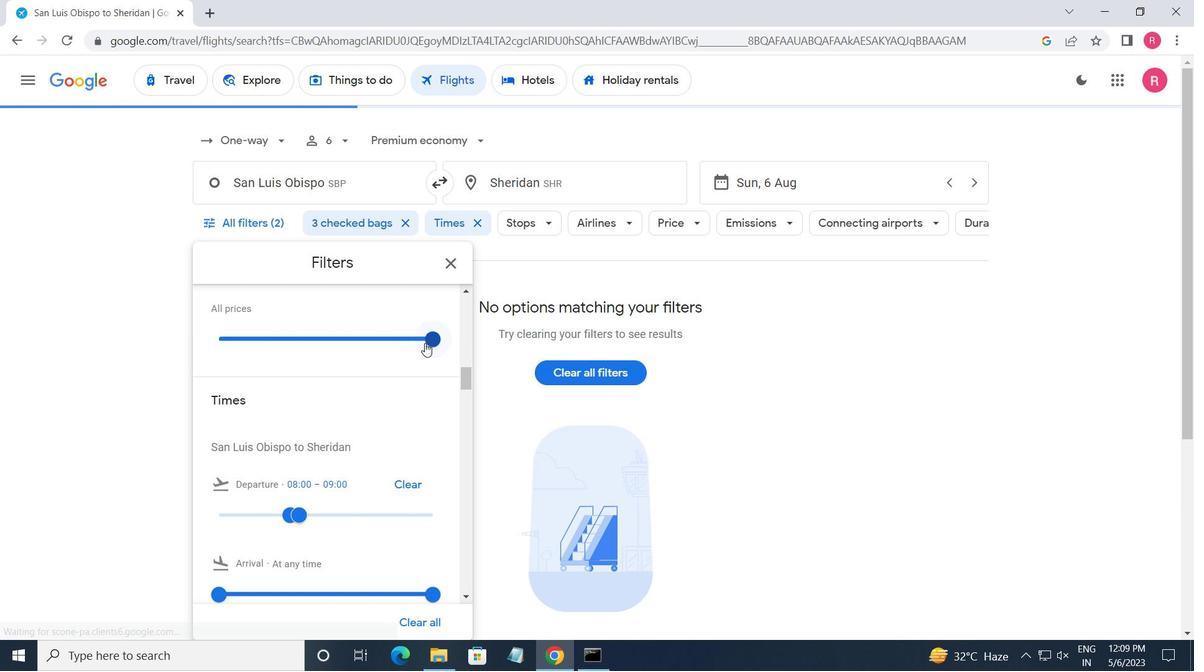 
Action: Mouse pressed left at (454, 263)
Screenshot: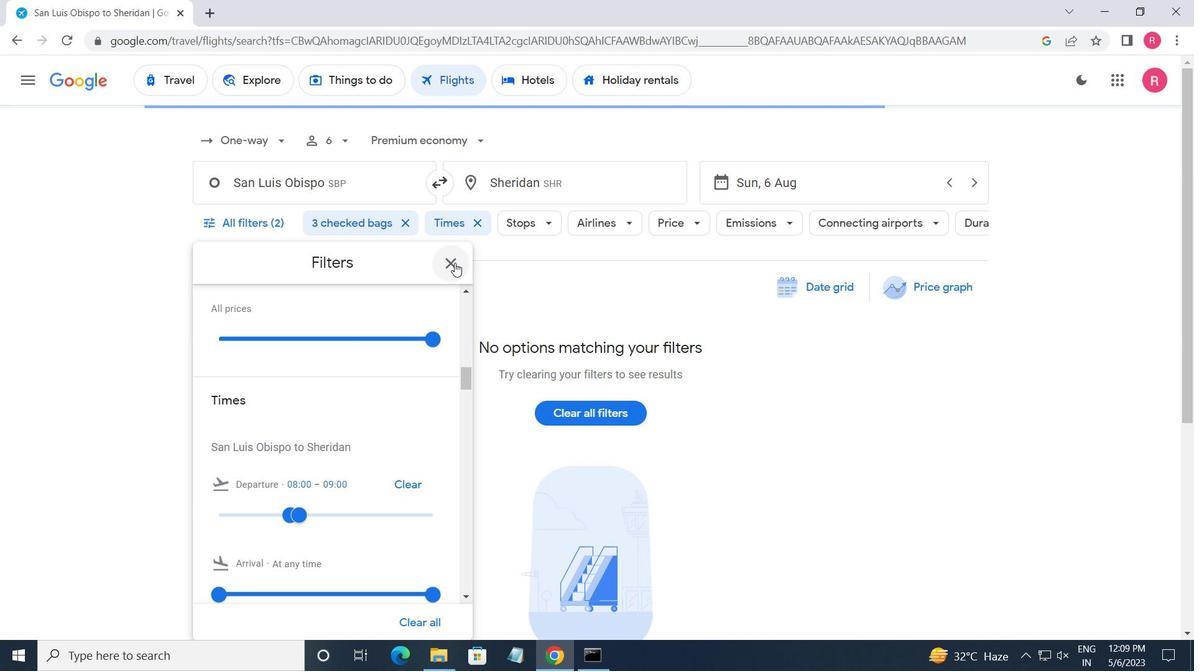 
